 Task: Open Card Supplier Management Review in Board IT Security Best Practices to Workspace Cloud Storage Services and add a team member Softage.4@softage.net, a label Purple, a checklist Academic Advising, an attachment from your onedrive, a color Purple and finally, add a card description 'Create and send out employee engagement survey on performance evaluation' and a comment 'This task presents an opportunity to demonstrate our problem-solving skills, finding creative solutions to complex challenges.'. Add a start date 'Jan 04, 1900' with a due date 'Jan 11, 1900'
Action: Mouse moved to (63, 262)
Screenshot: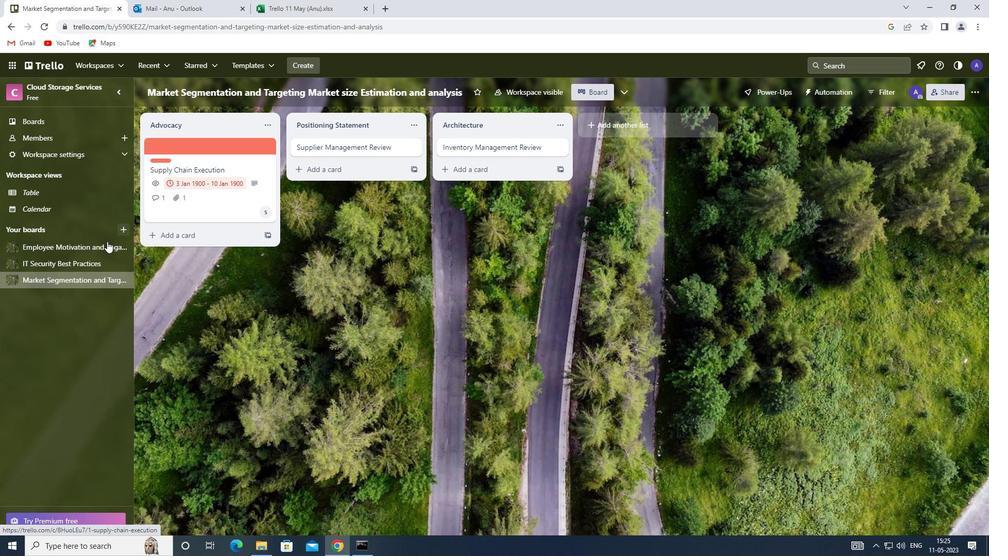 
Action: Mouse pressed left at (63, 262)
Screenshot: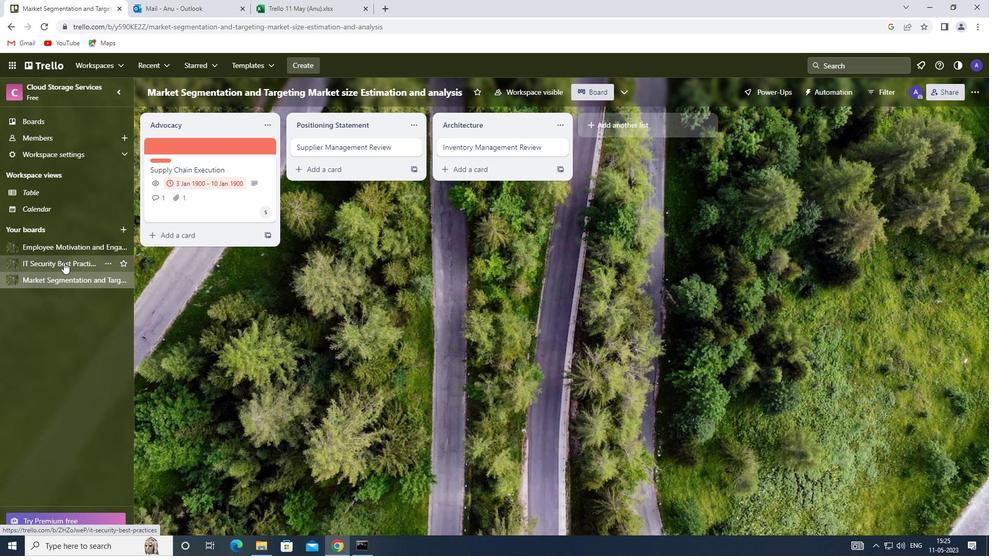 
Action: Mouse moved to (318, 148)
Screenshot: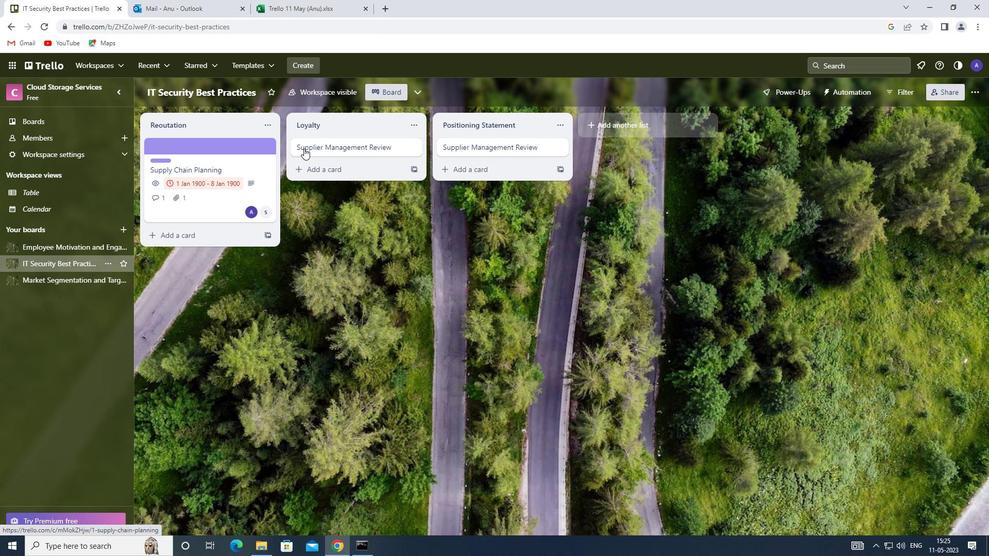 
Action: Mouse pressed left at (318, 148)
Screenshot: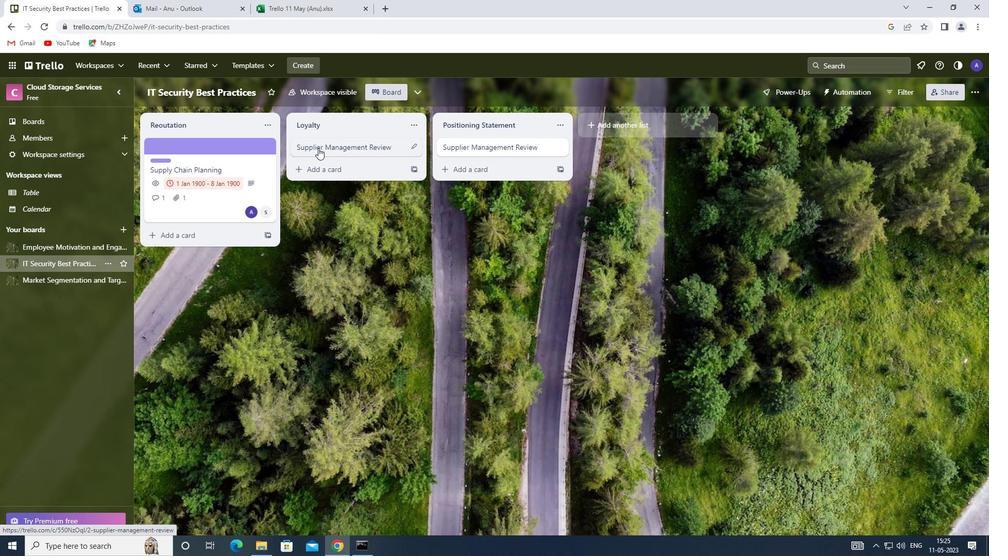 
Action: Mouse moved to (633, 181)
Screenshot: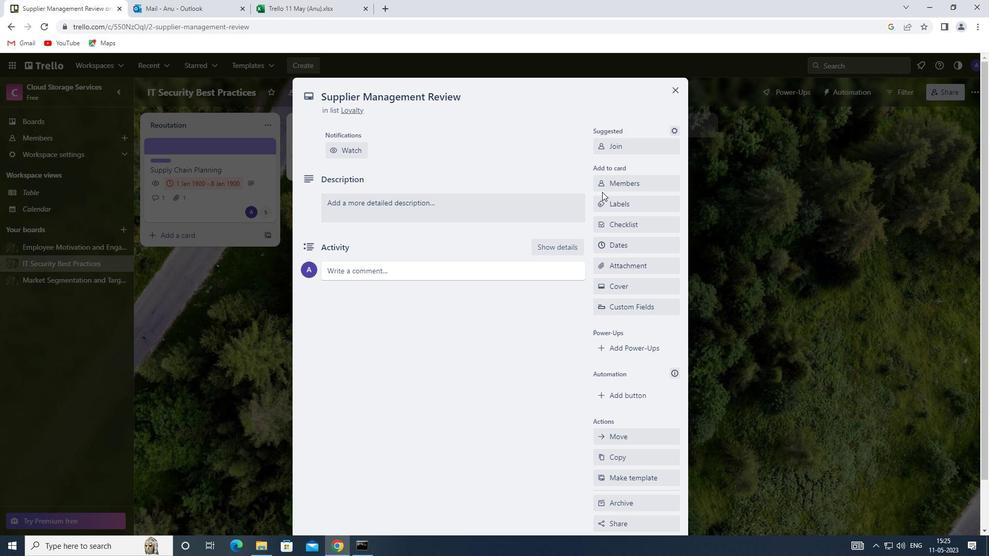 
Action: Mouse pressed left at (633, 181)
Screenshot: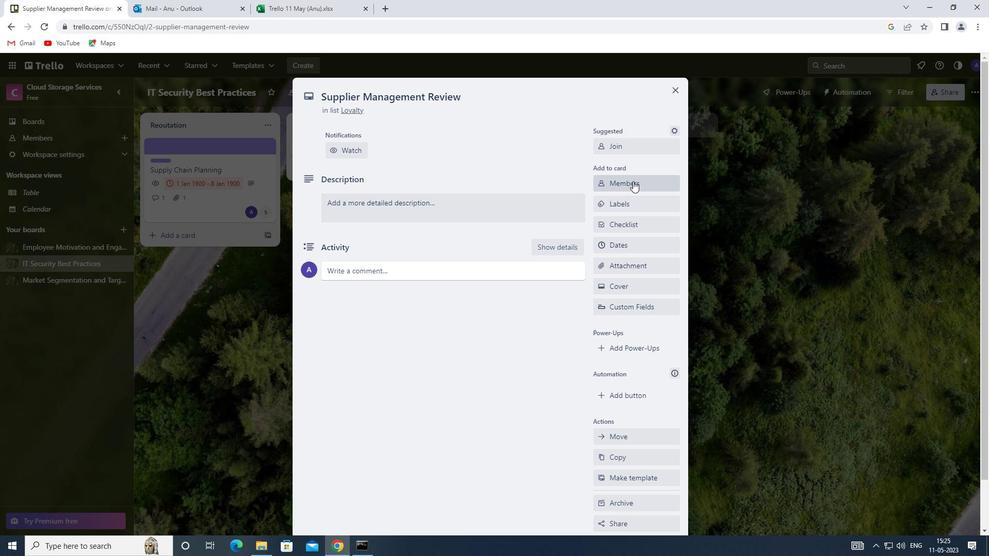 
Action: Mouse moved to (634, 231)
Screenshot: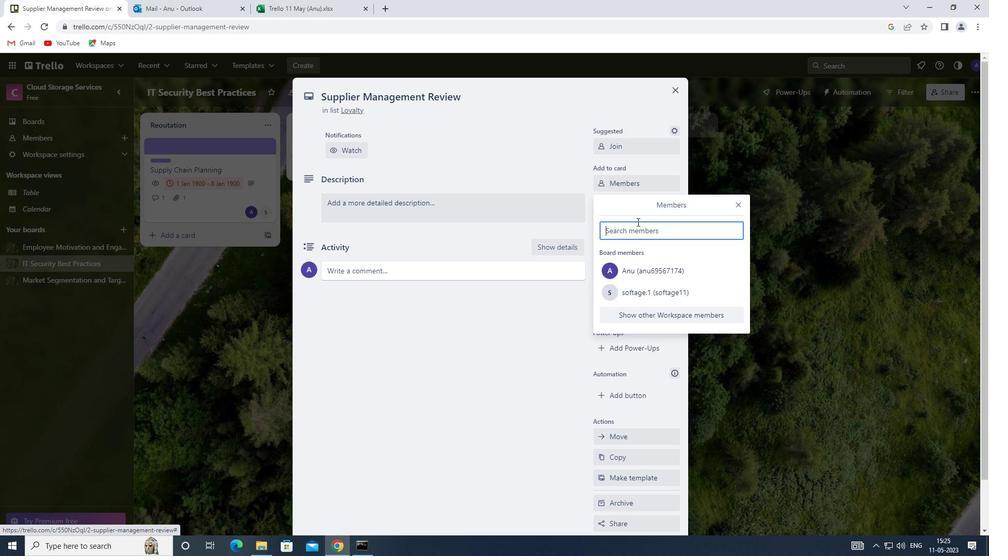 
Action: Mouse pressed left at (634, 231)
Screenshot: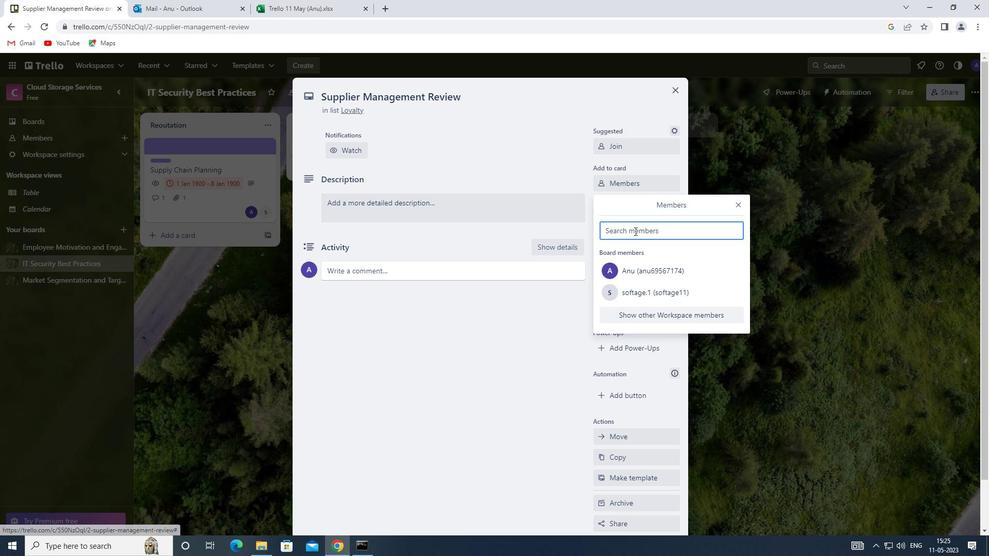 
Action: Key pressed <Key.shift>SOFTAGR<Key.backspace>E.4<Key.shift>@SOFTAGE.NET
Screenshot: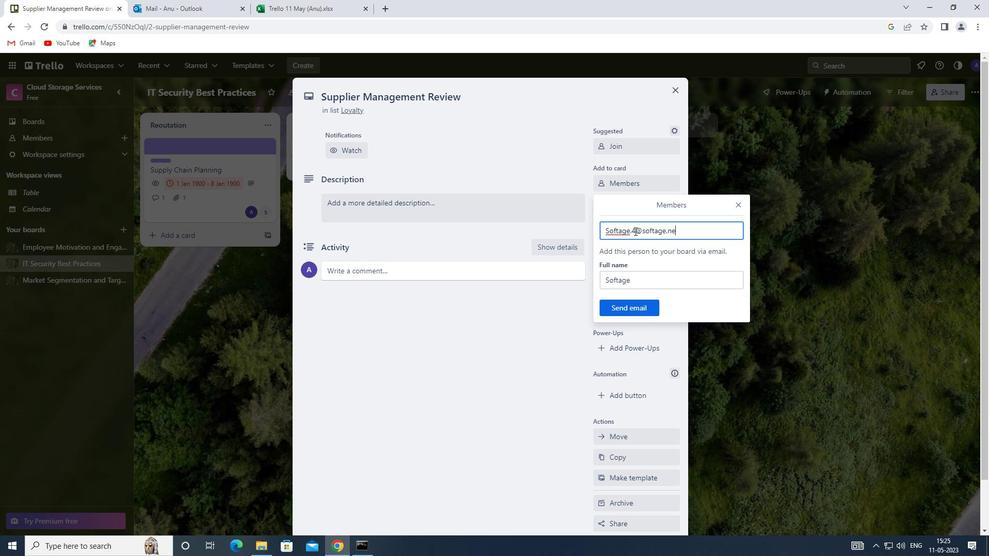 
Action: Mouse moved to (629, 311)
Screenshot: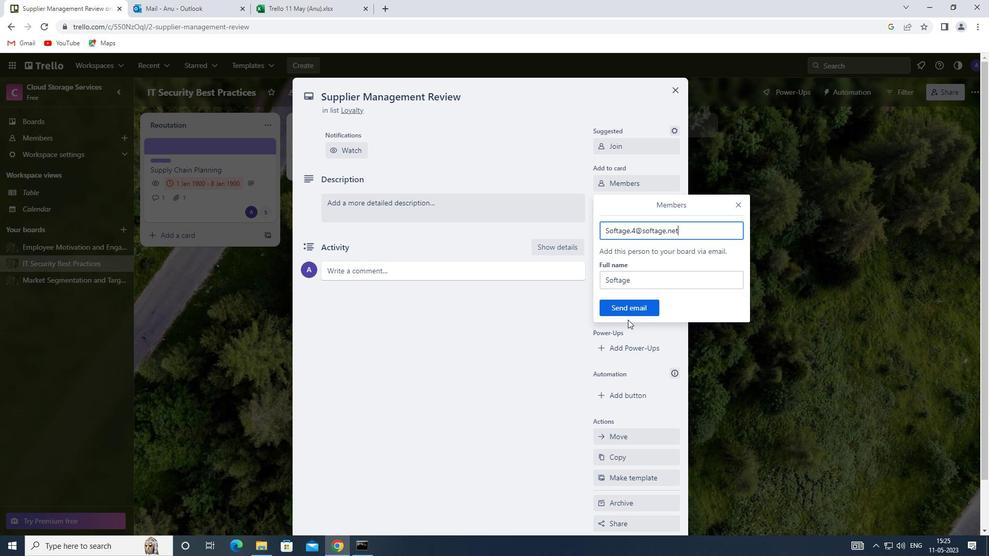 
Action: Mouse pressed left at (629, 311)
Screenshot: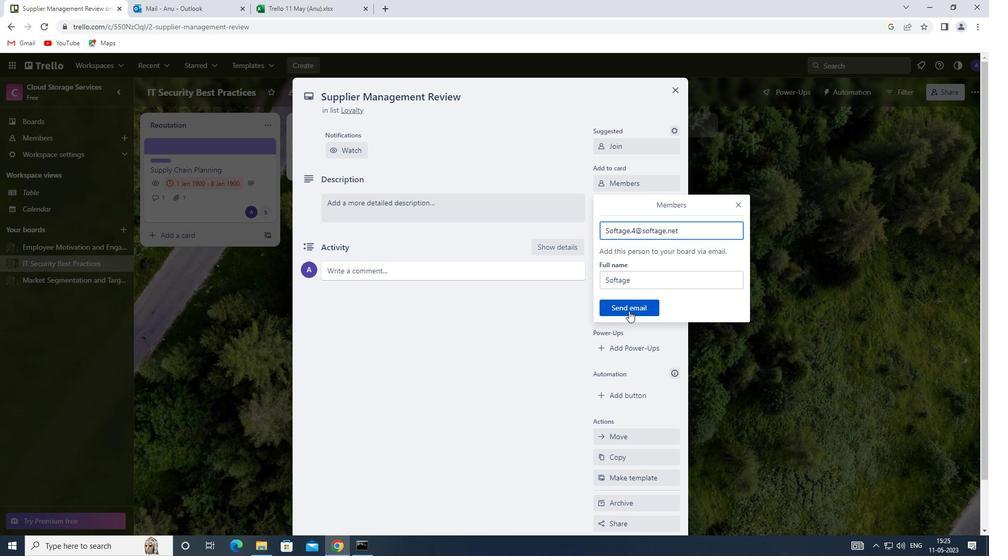 
Action: Mouse moved to (625, 202)
Screenshot: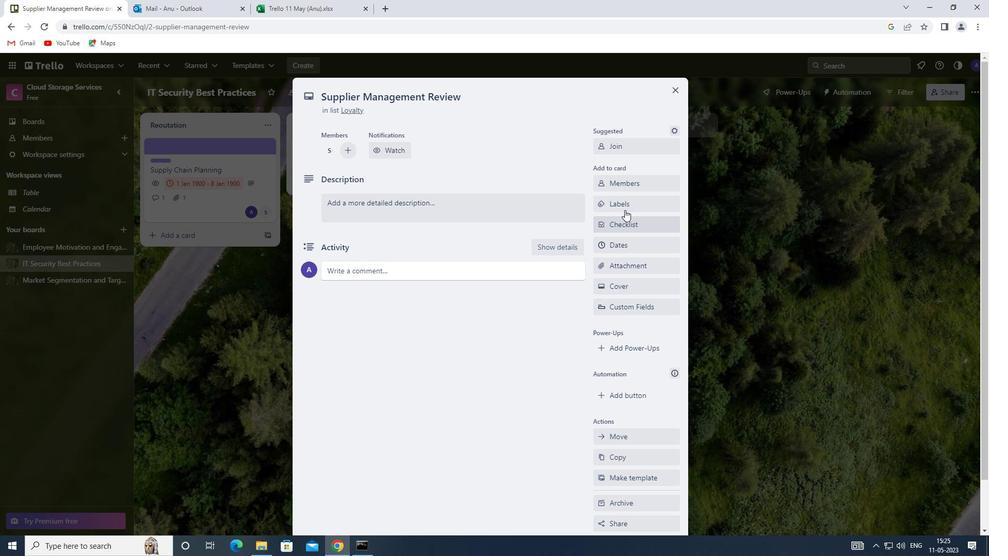 
Action: Mouse pressed left at (625, 202)
Screenshot: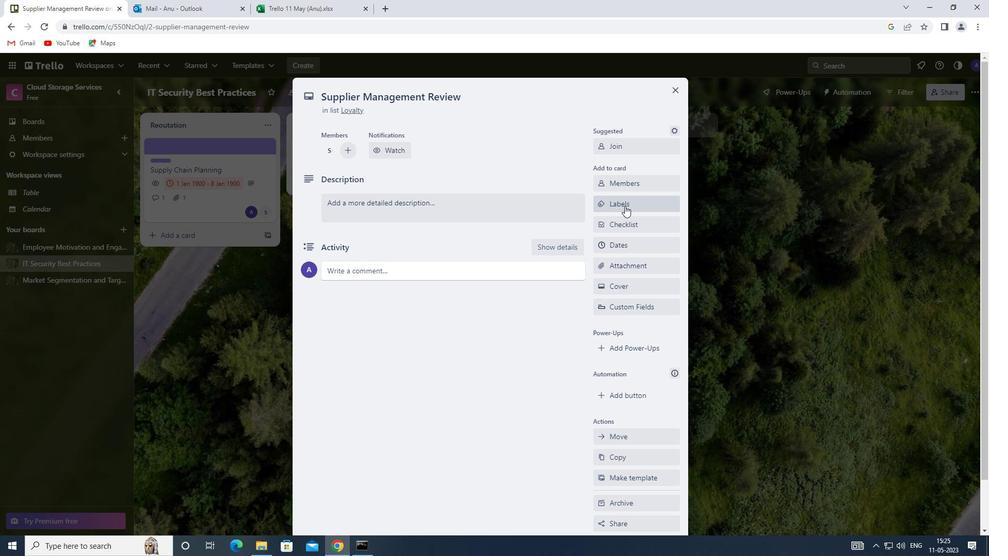 
Action: Mouse moved to (607, 363)
Screenshot: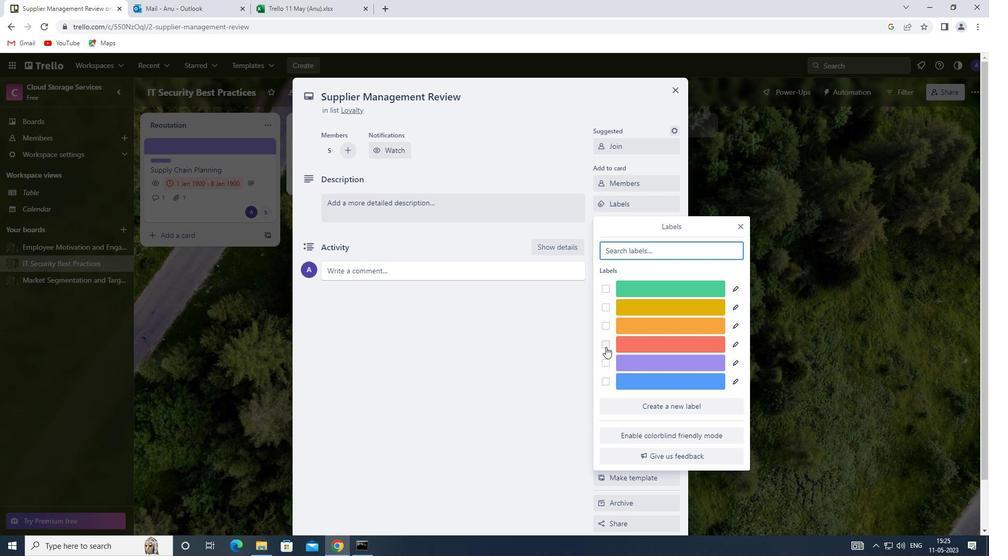 
Action: Mouse pressed left at (607, 363)
Screenshot: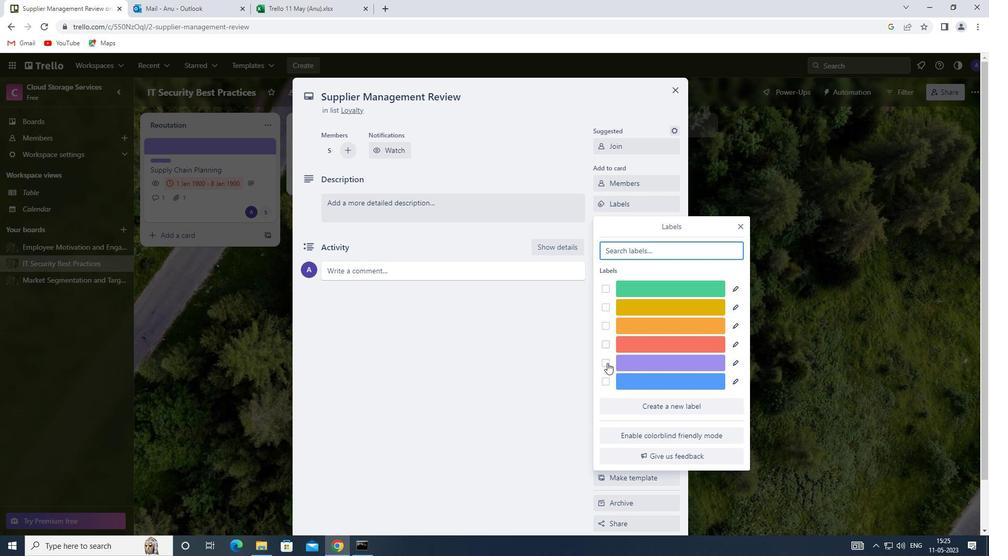 
Action: Mouse moved to (738, 224)
Screenshot: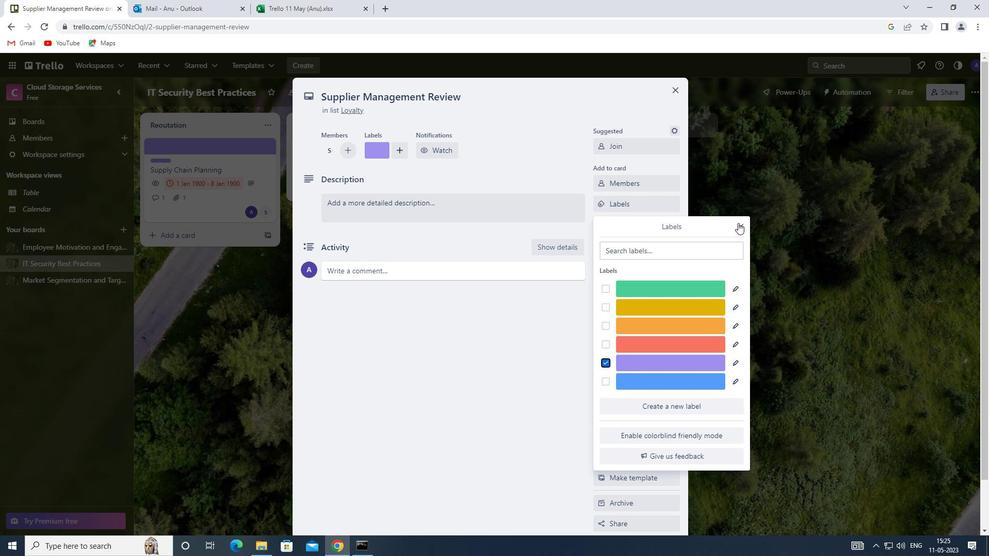 
Action: Mouse pressed left at (738, 224)
Screenshot: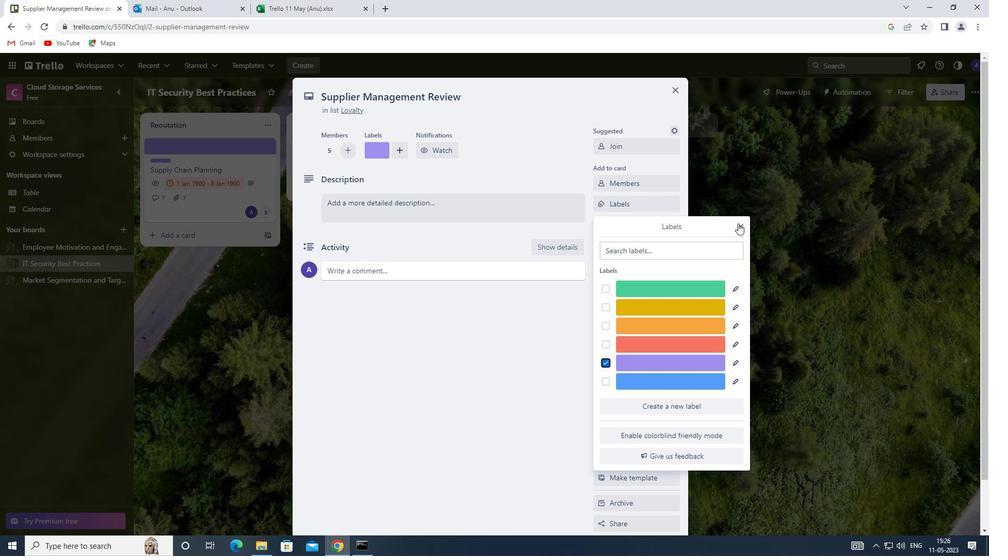 
Action: Mouse moved to (635, 223)
Screenshot: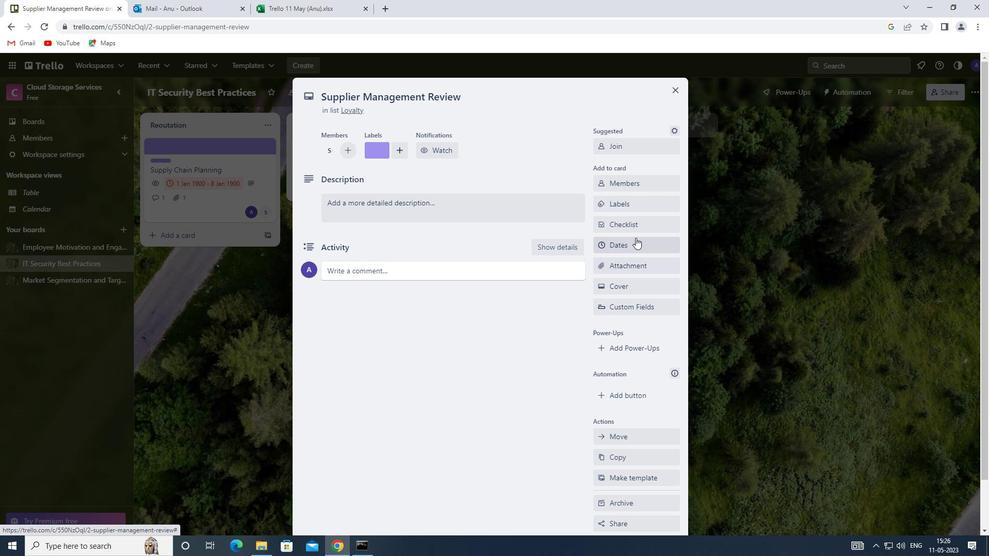 
Action: Mouse pressed left at (635, 223)
Screenshot: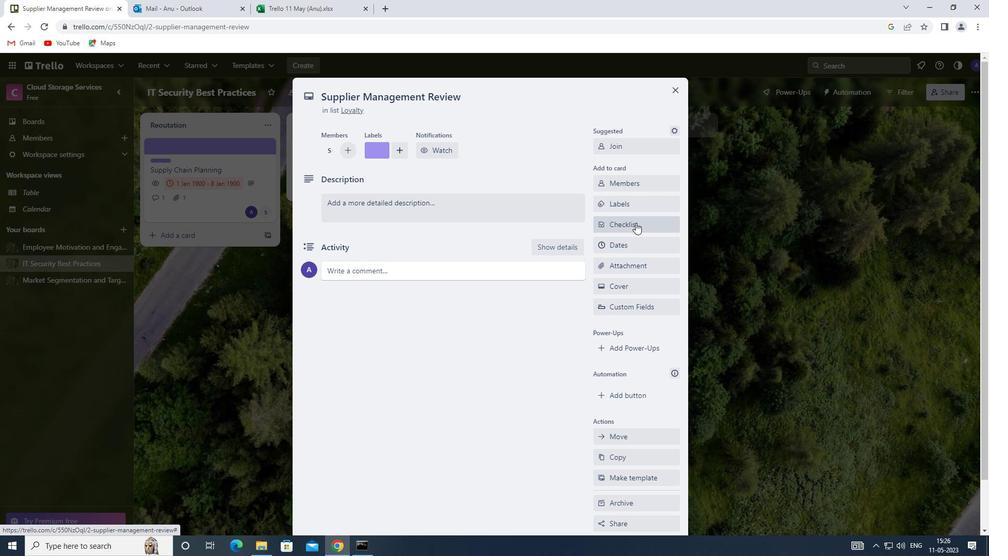 
Action: Mouse moved to (645, 282)
Screenshot: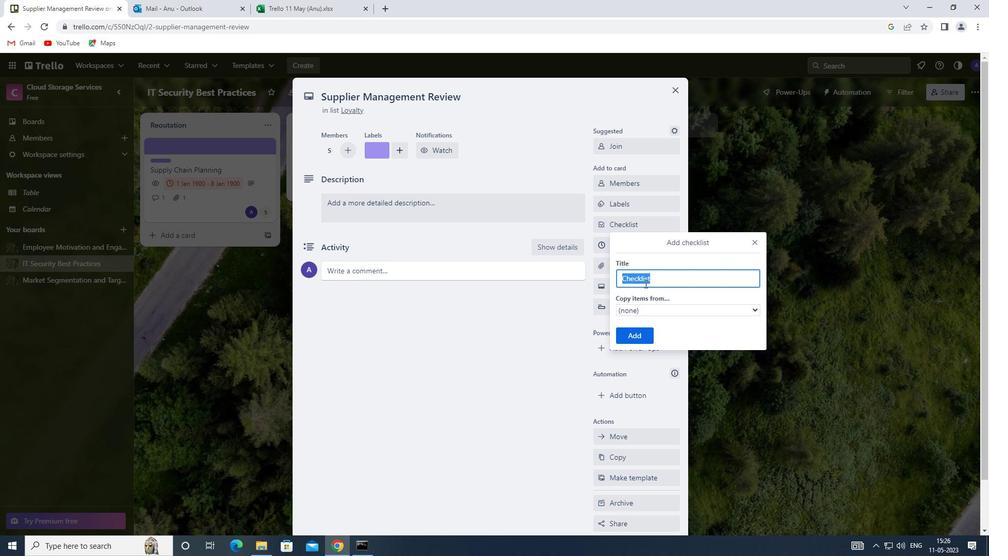 
Action: Key pressed <Key.shift>ACADEMIC<Key.space><Key.shift>ADVISING
Screenshot: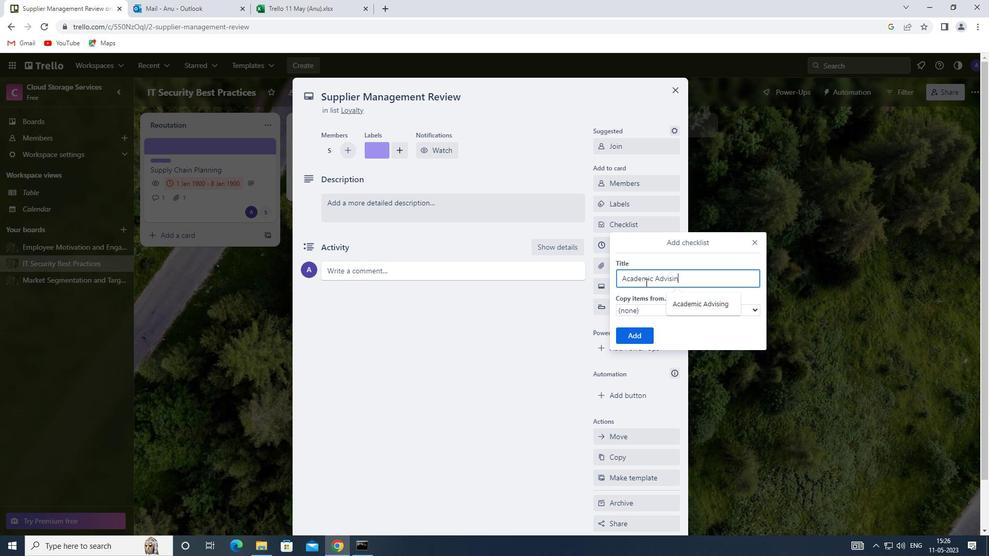 
Action: Mouse moved to (636, 334)
Screenshot: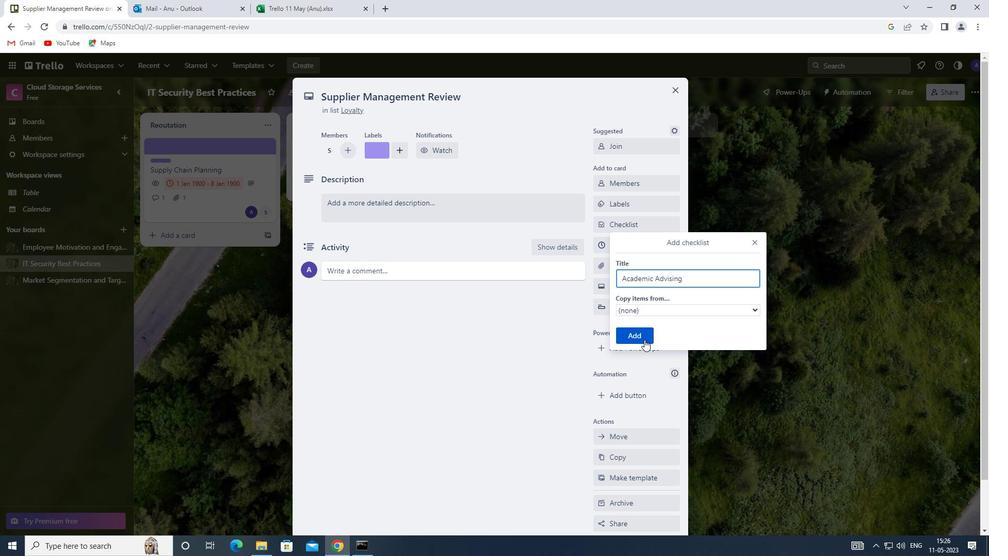 
Action: Mouse pressed left at (636, 334)
Screenshot: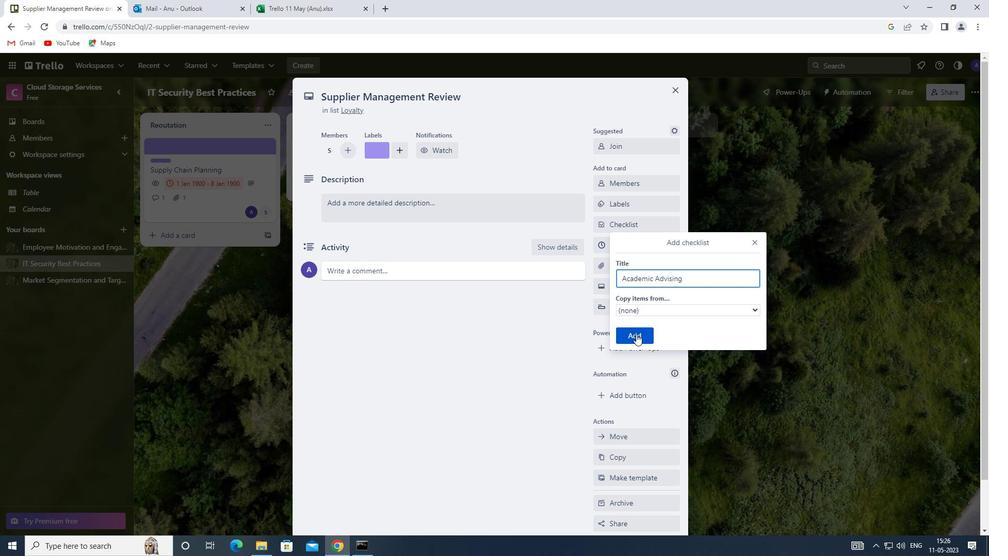 
Action: Mouse moved to (632, 270)
Screenshot: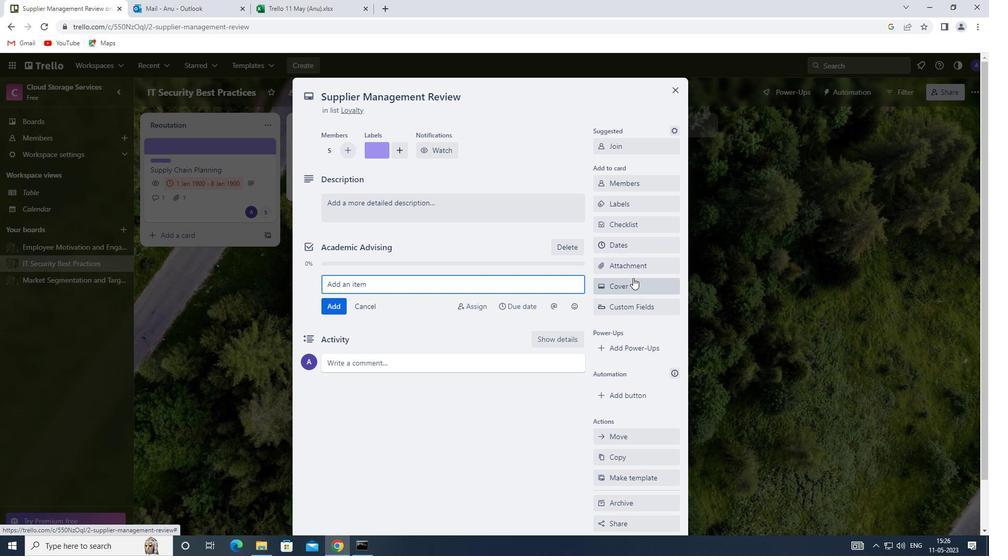 
Action: Mouse pressed left at (632, 270)
Screenshot: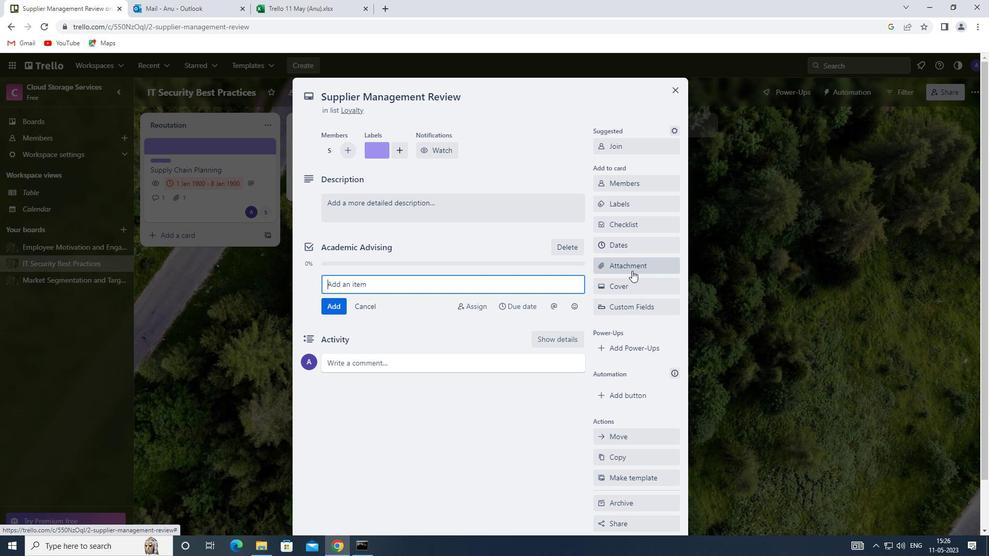 
Action: Mouse moved to (620, 392)
Screenshot: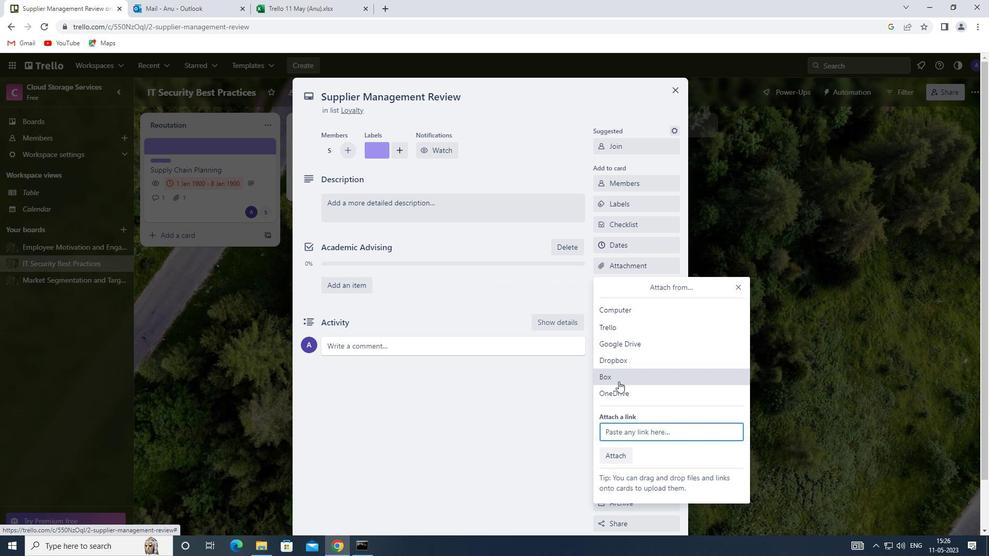 
Action: Mouse pressed left at (620, 392)
Screenshot: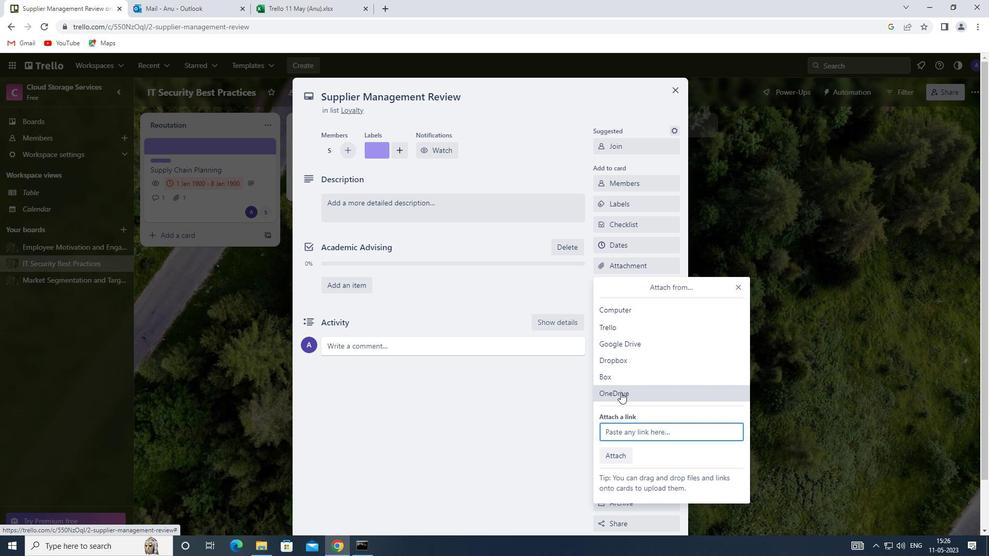 
Action: Mouse moved to (505, 223)
Screenshot: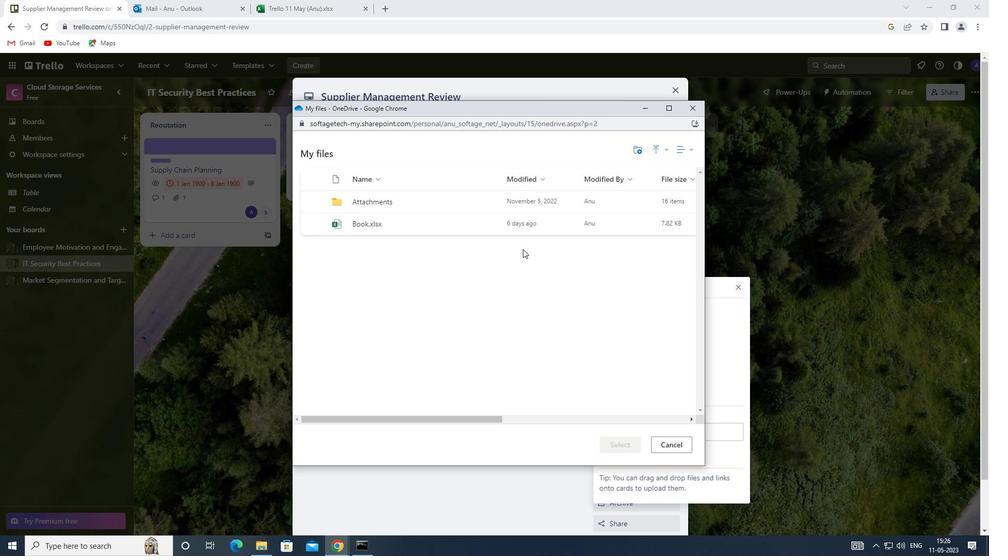 
Action: Mouse pressed left at (505, 223)
Screenshot: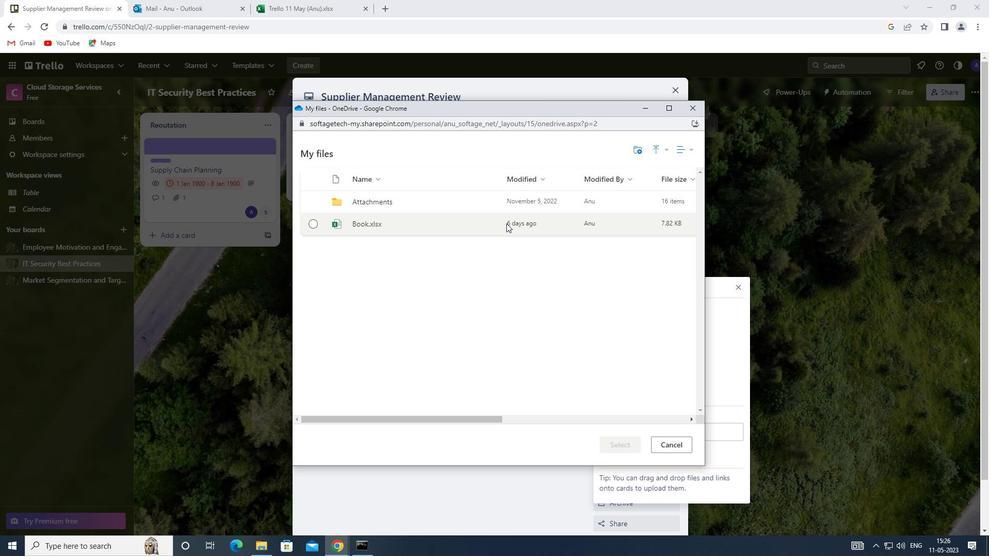 
Action: Mouse moved to (619, 448)
Screenshot: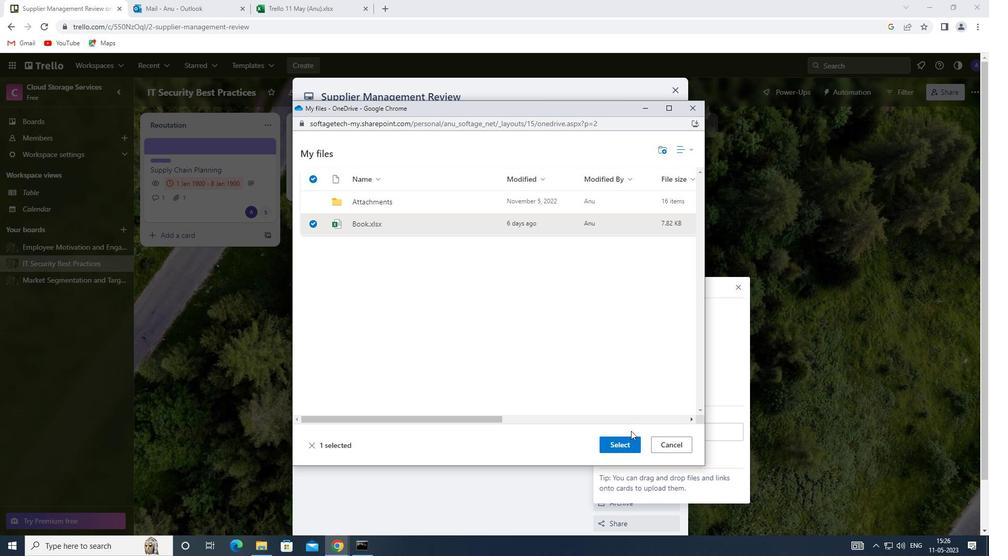 
Action: Mouse pressed left at (619, 448)
Screenshot: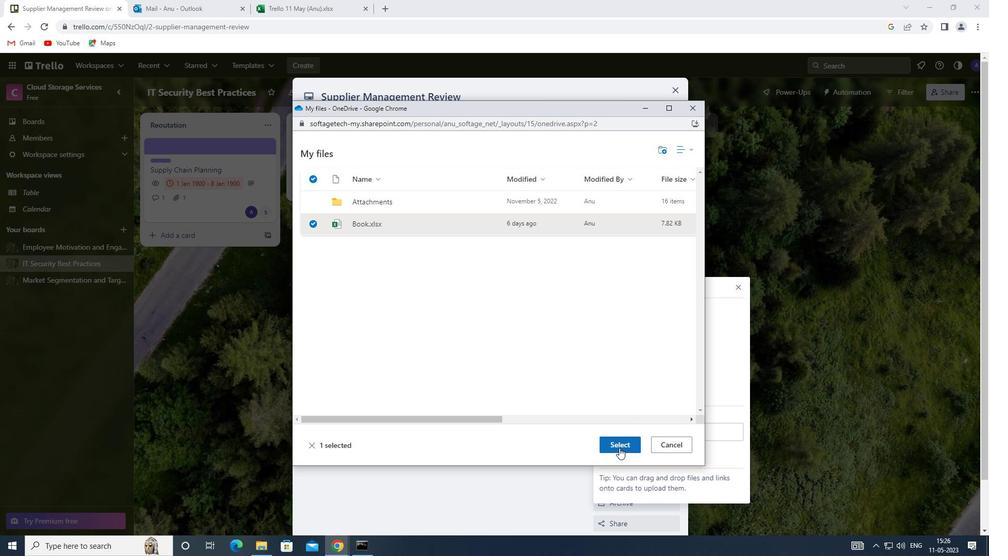 
Action: Mouse moved to (613, 289)
Screenshot: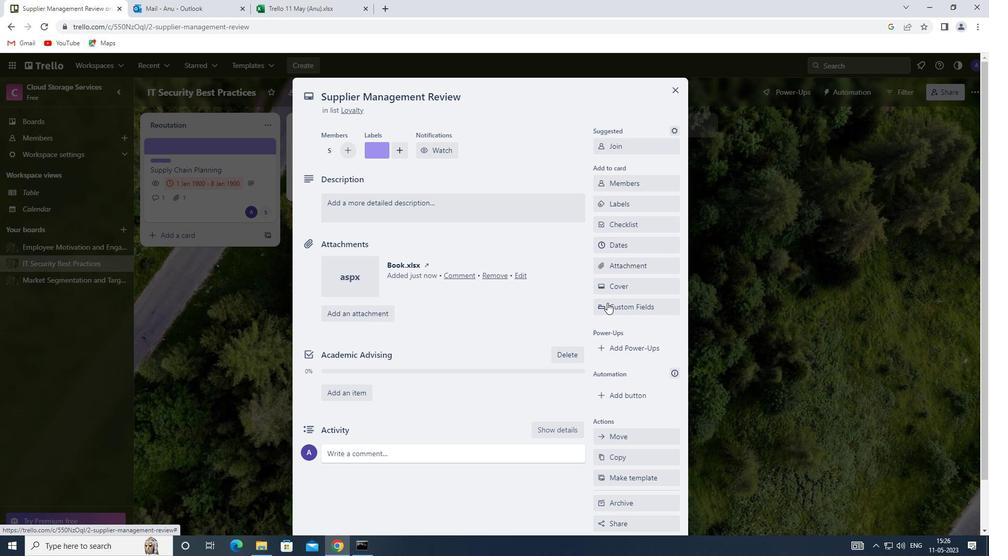 
Action: Mouse pressed left at (613, 289)
Screenshot: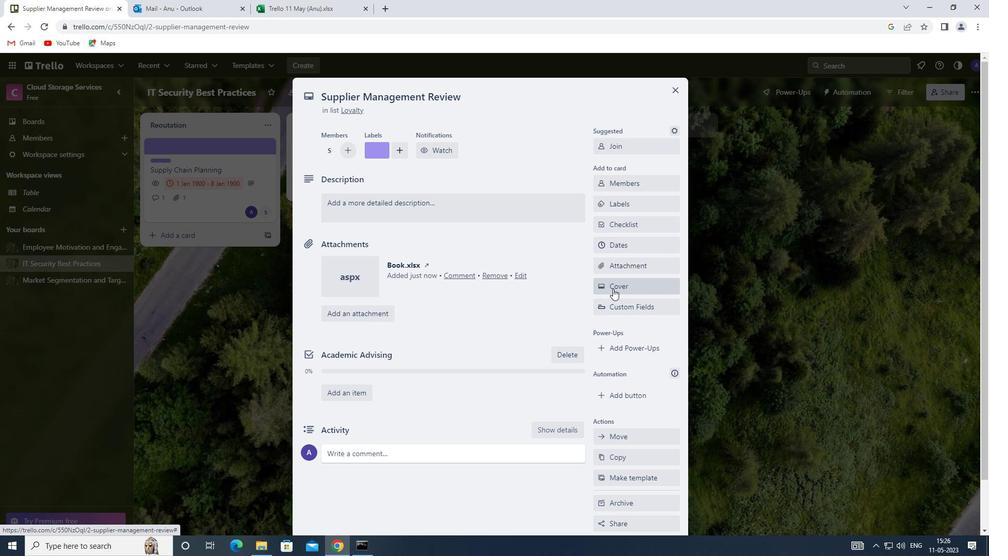 
Action: Mouse moved to (727, 326)
Screenshot: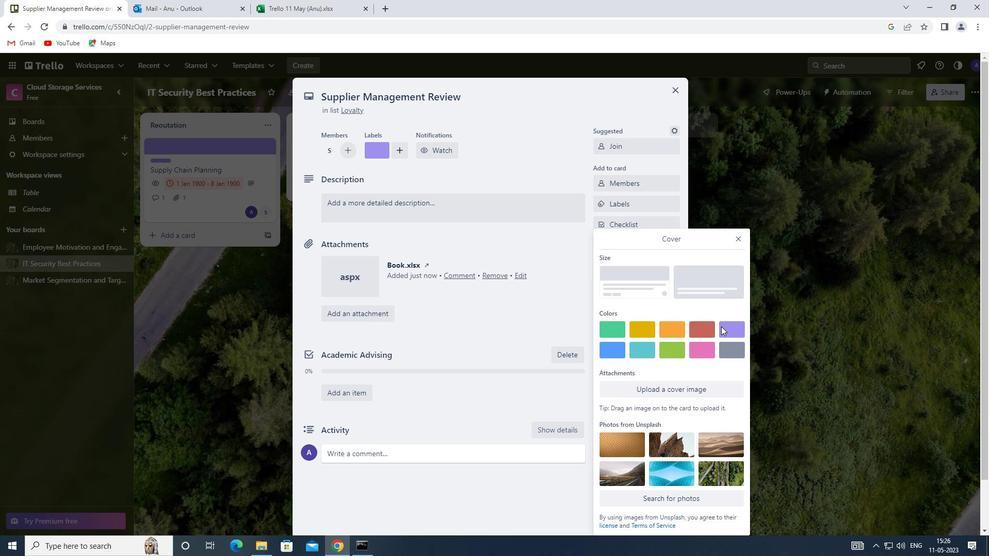 
Action: Mouse pressed left at (727, 326)
Screenshot: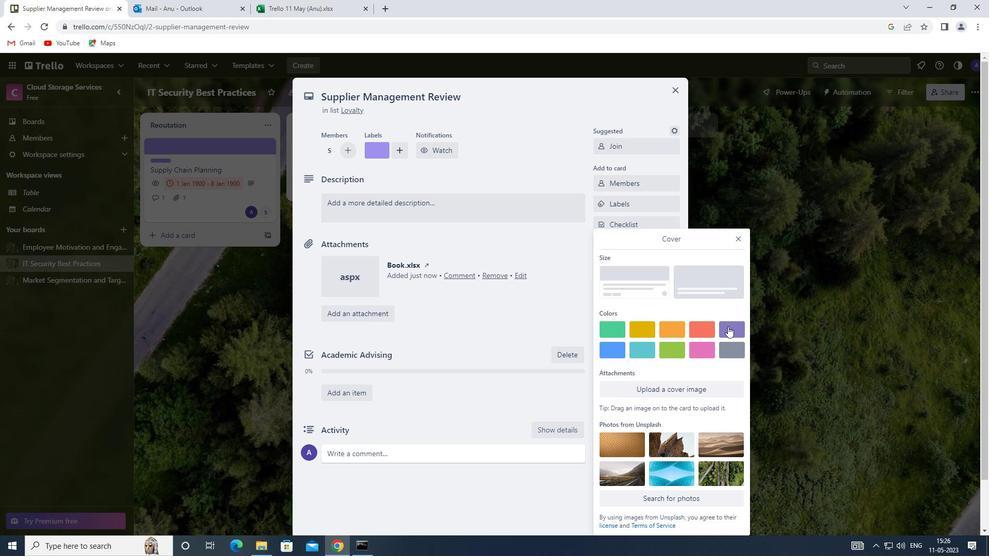 
Action: Mouse moved to (737, 219)
Screenshot: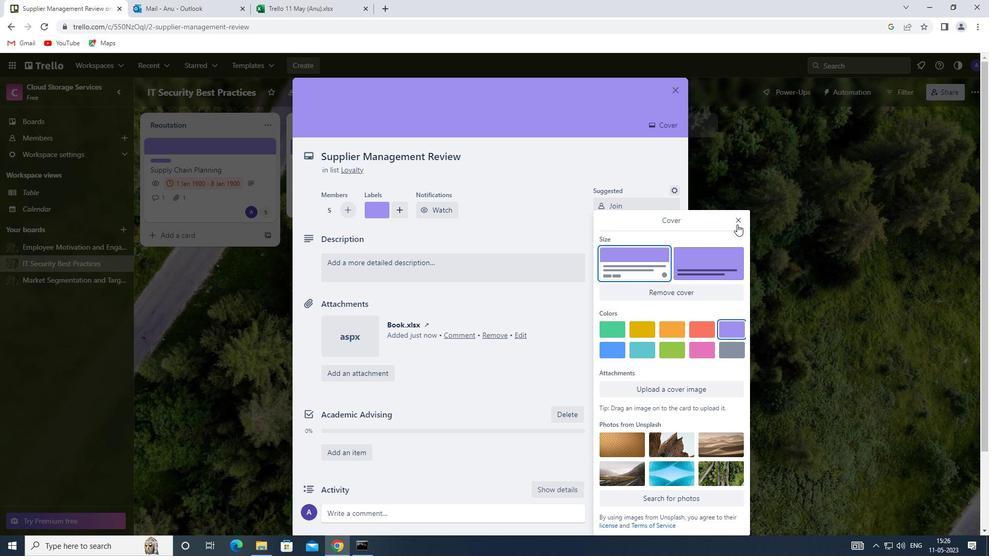 
Action: Mouse pressed left at (737, 219)
Screenshot: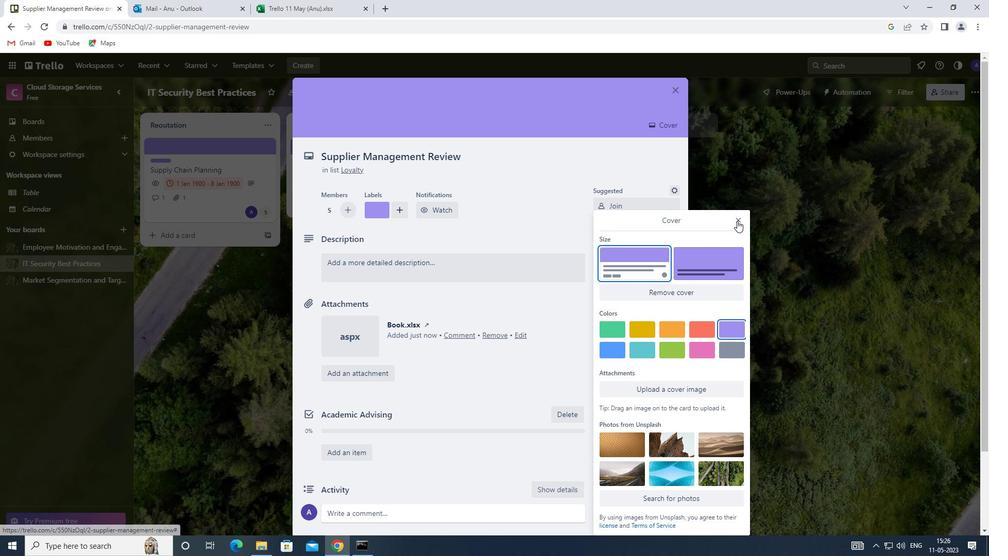 
Action: Mouse moved to (374, 269)
Screenshot: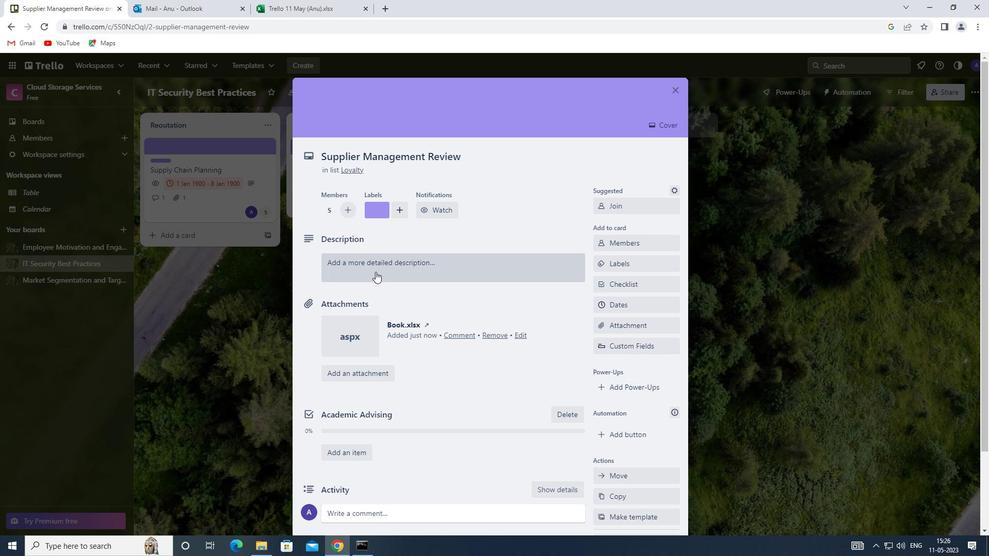 
Action: Mouse pressed left at (374, 269)
Screenshot: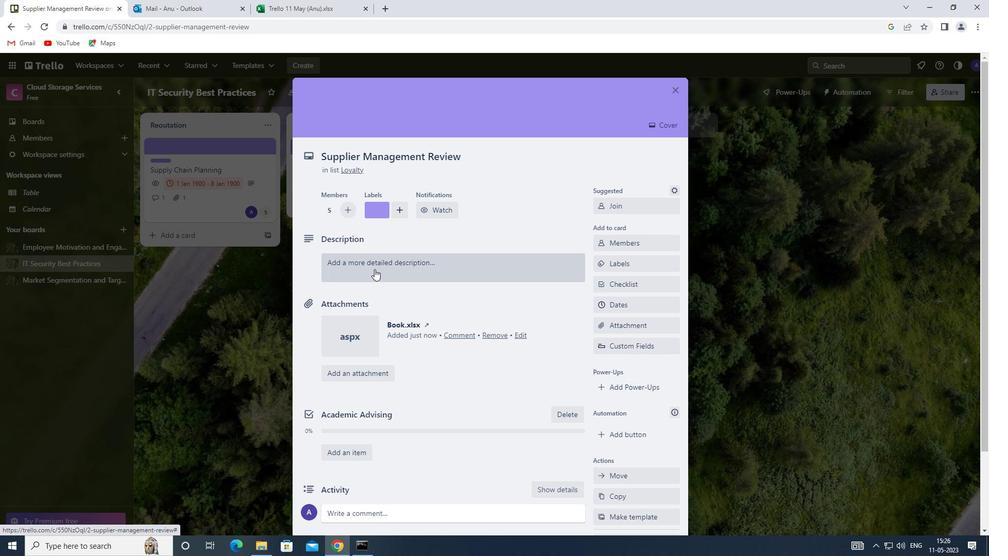 
Action: Mouse moved to (343, 300)
Screenshot: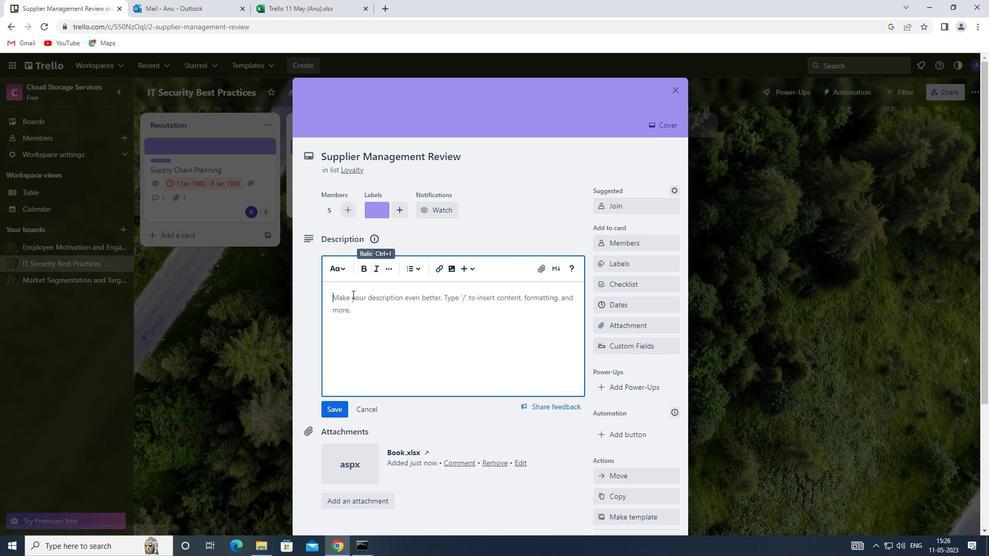 
Action: Mouse pressed left at (343, 300)
Screenshot: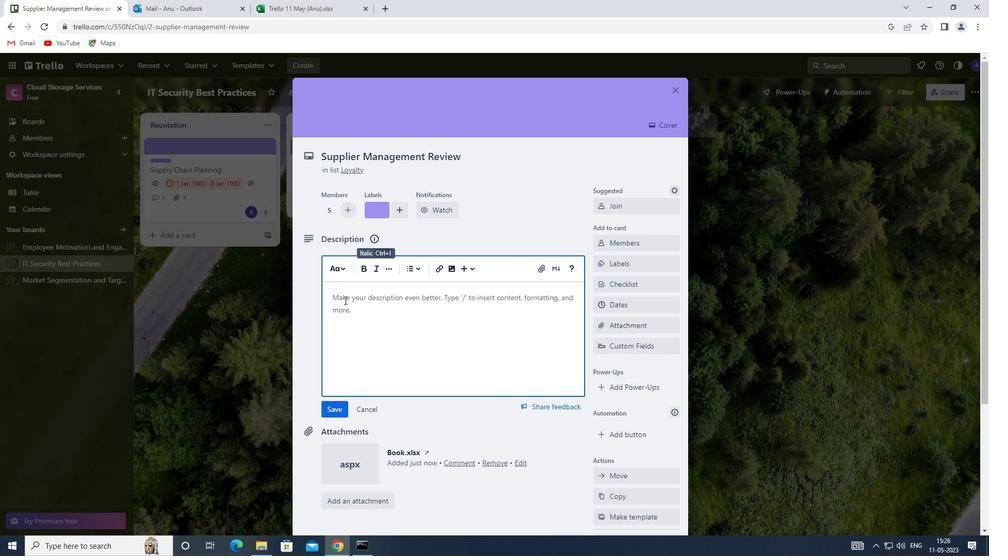 
Action: Key pressed <Key.shift>CREATE<Key.space>AND<Key.space>SEND<Key.space>OUT<Key.space>EMPLOYEE<Key.space>ENGAGEMENT<Key.space>SURVEY<Key.space>ON<Key.space>PERFORMANCE<Key.space>EVALUATION
Screenshot: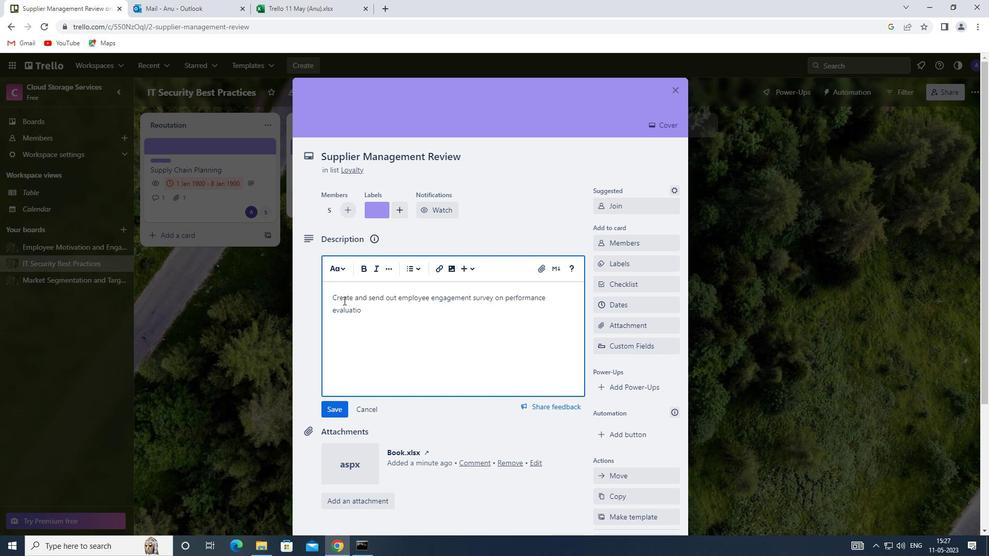 
Action: Mouse moved to (334, 412)
Screenshot: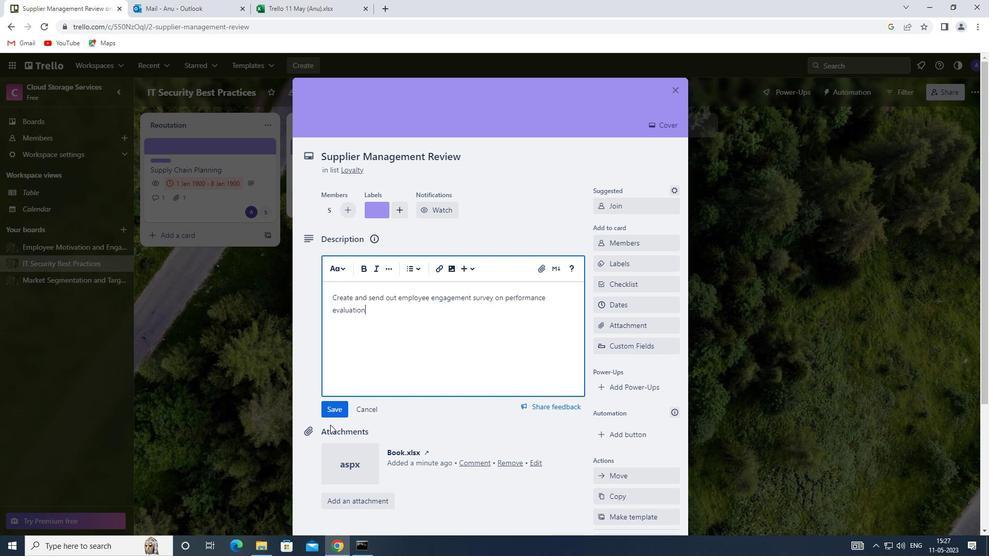 
Action: Mouse pressed left at (334, 412)
Screenshot: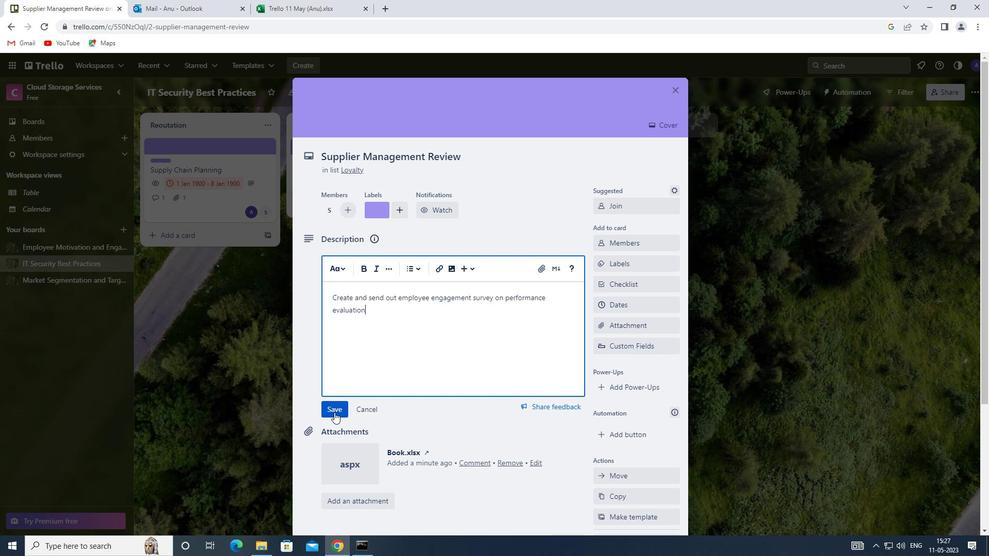 
Action: Mouse moved to (405, 385)
Screenshot: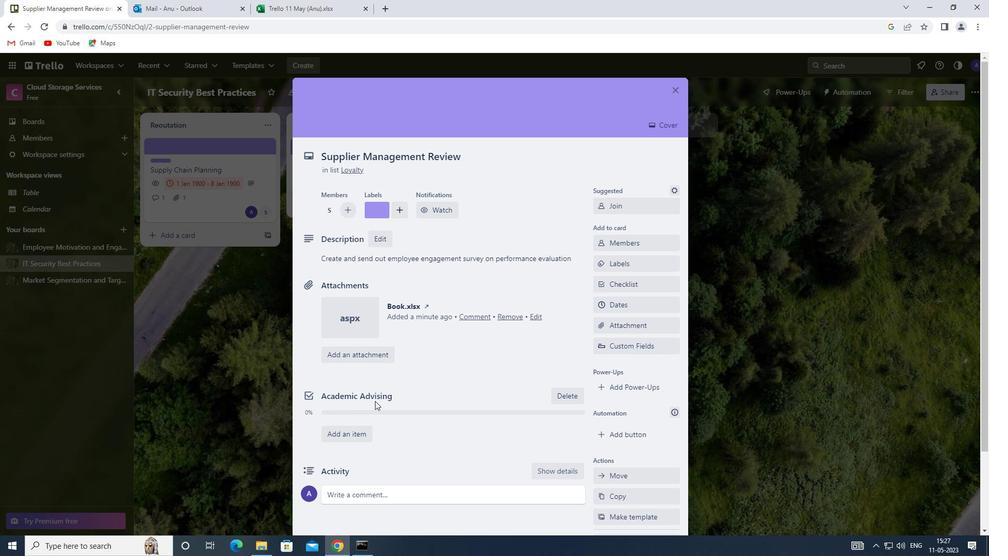 
Action: Mouse scrolled (405, 385) with delta (0, 0)
Screenshot: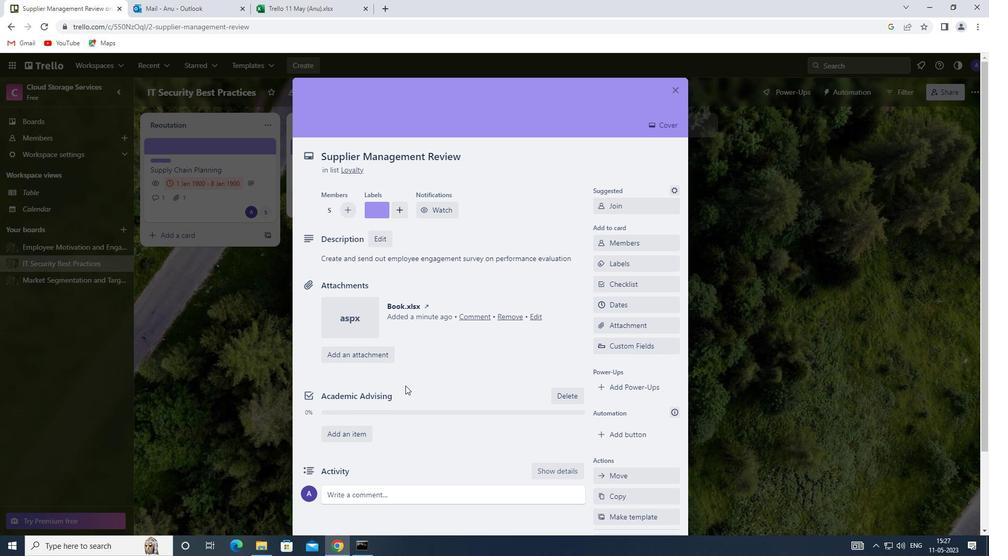 
Action: Mouse scrolled (405, 385) with delta (0, 0)
Screenshot: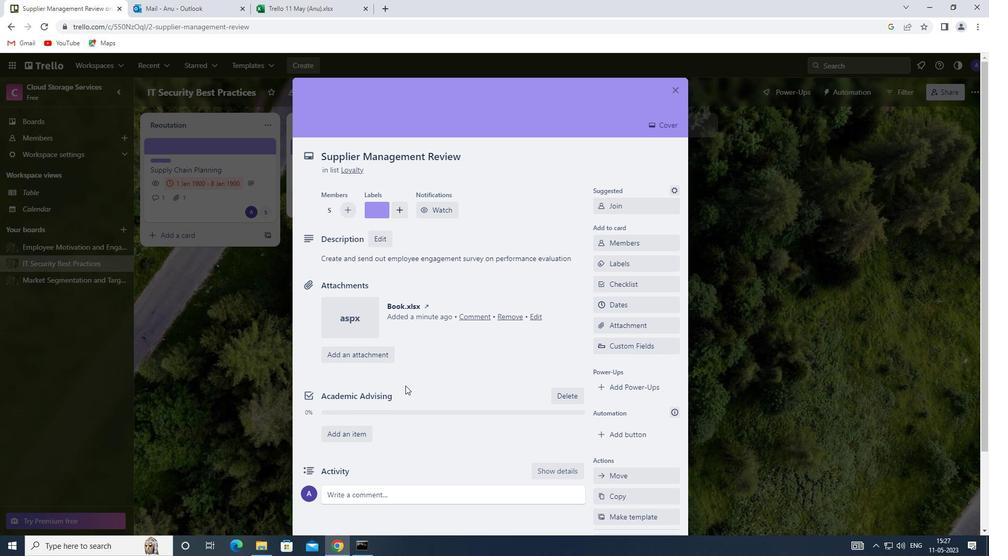 
Action: Mouse scrolled (405, 385) with delta (0, 0)
Screenshot: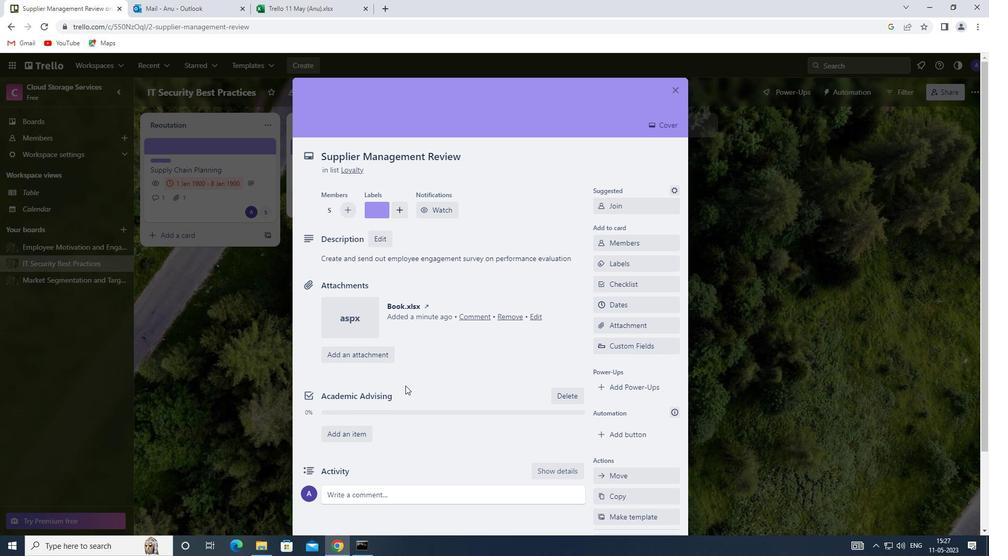 
Action: Mouse moved to (346, 398)
Screenshot: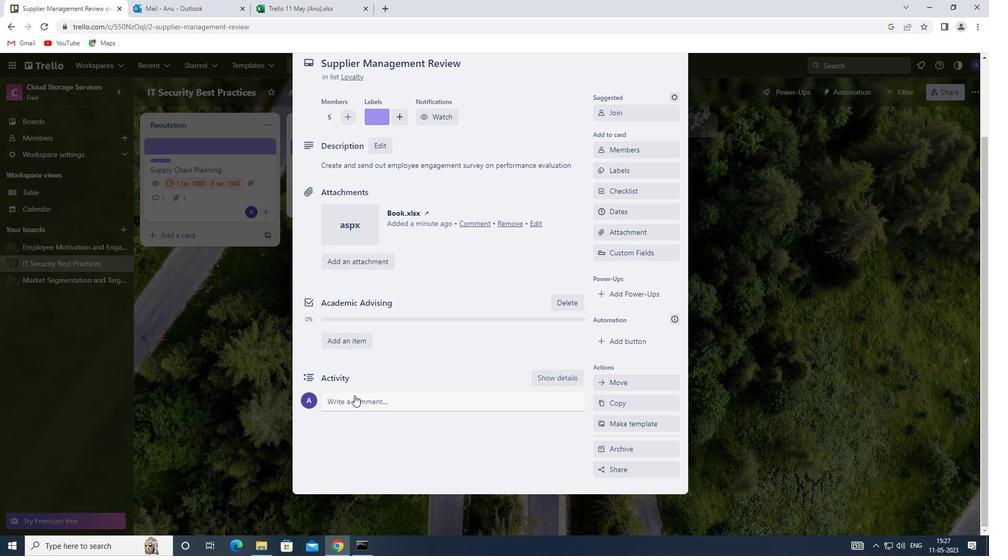 
Action: Mouse pressed left at (346, 398)
Screenshot: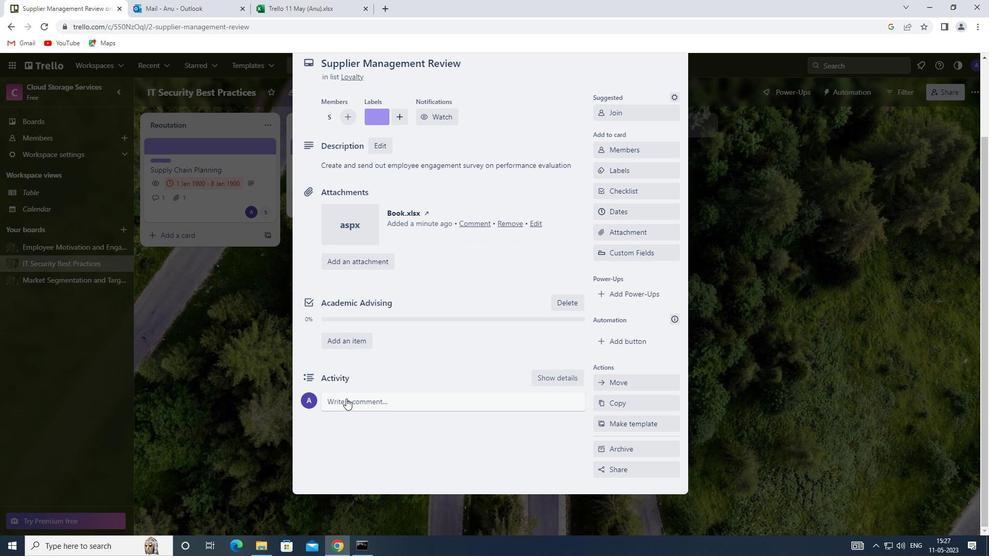 
Action: Mouse moved to (342, 430)
Screenshot: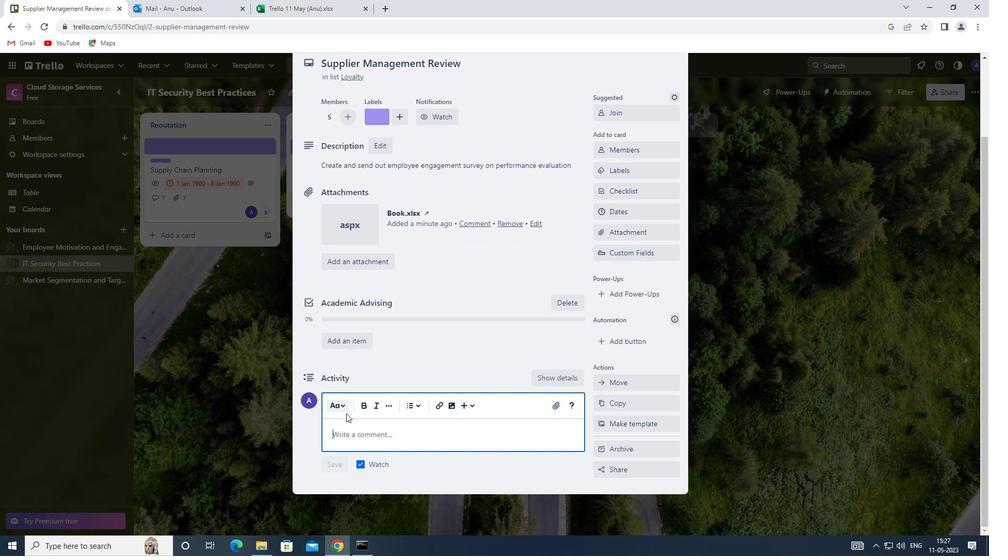 
Action: Mouse pressed left at (342, 430)
Screenshot: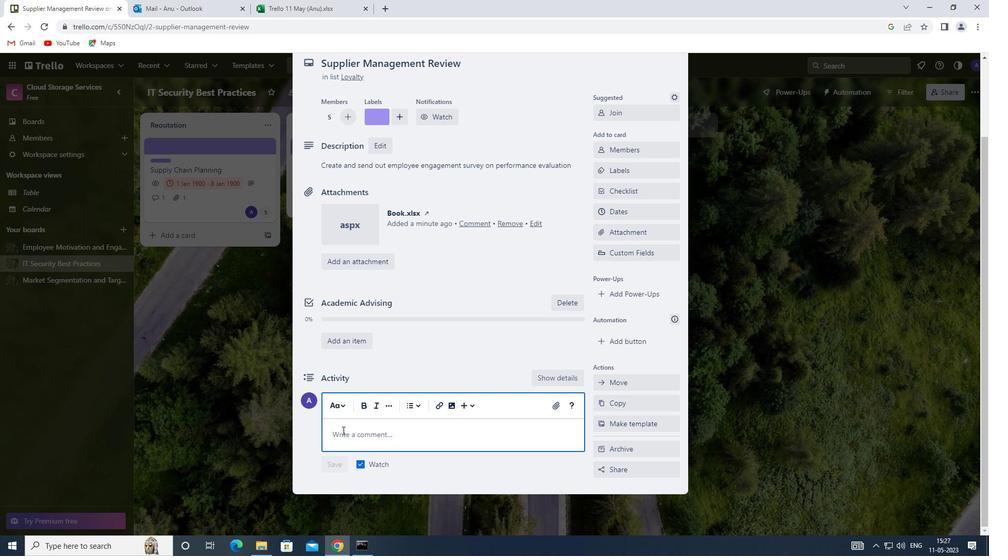 
Action: Key pressed <Key.shift>THIS<Key.space>TASK<Key.space>PRESENTS<Key.space>AN<Key.space>OPPORTUNITY<Key.space>TO<Key.space>DEMONSTRATE<Key.space>OUR<Key.space>PROBLEM-SOLVING<Key.space>SKILLS,FINDING<Key.space>CREATIVE<Key.space>SOLUTIONST<Key.backspace><Key.space>TO<Key.space>COMPLEX<Key.space>CHALLENGES
Screenshot: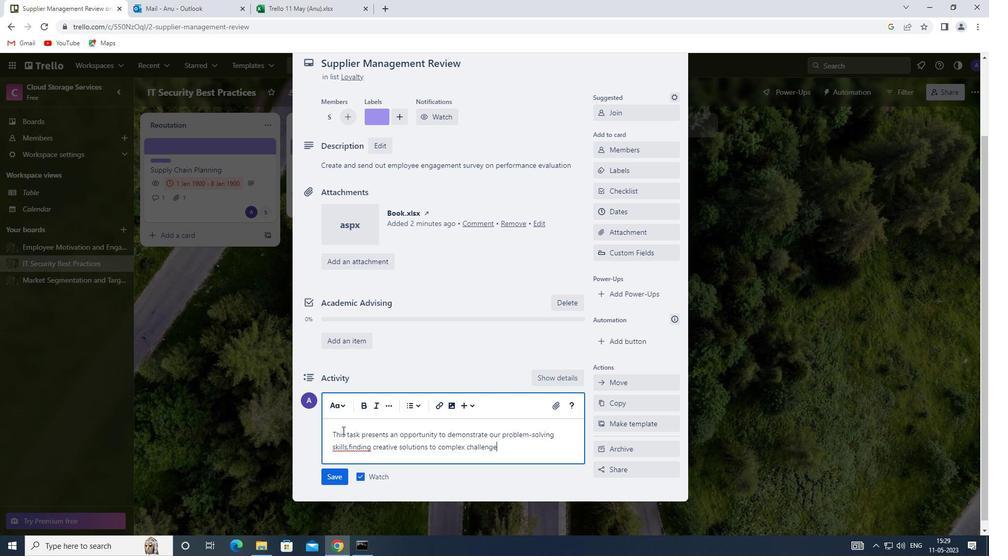 
Action: Mouse moved to (333, 477)
Screenshot: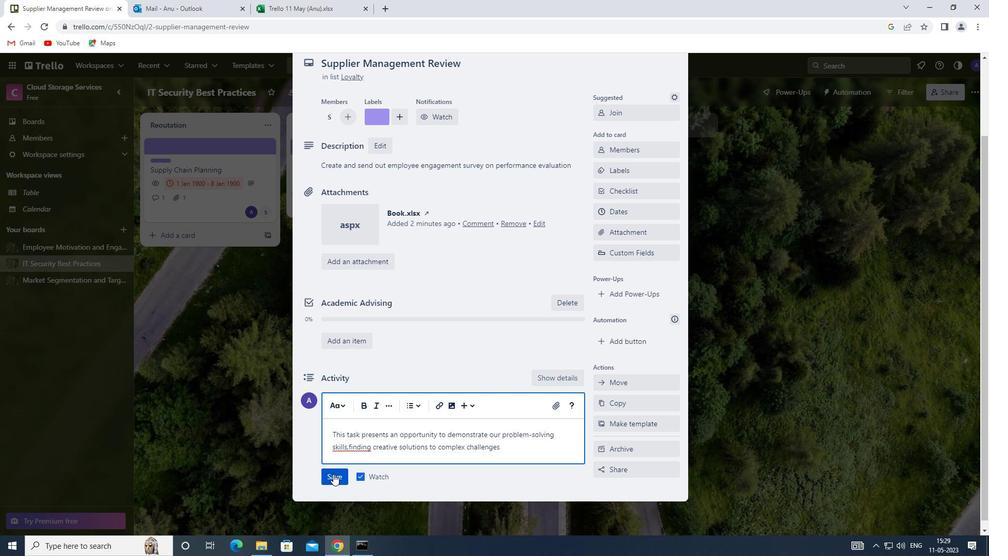 
Action: Mouse pressed left at (333, 477)
Screenshot: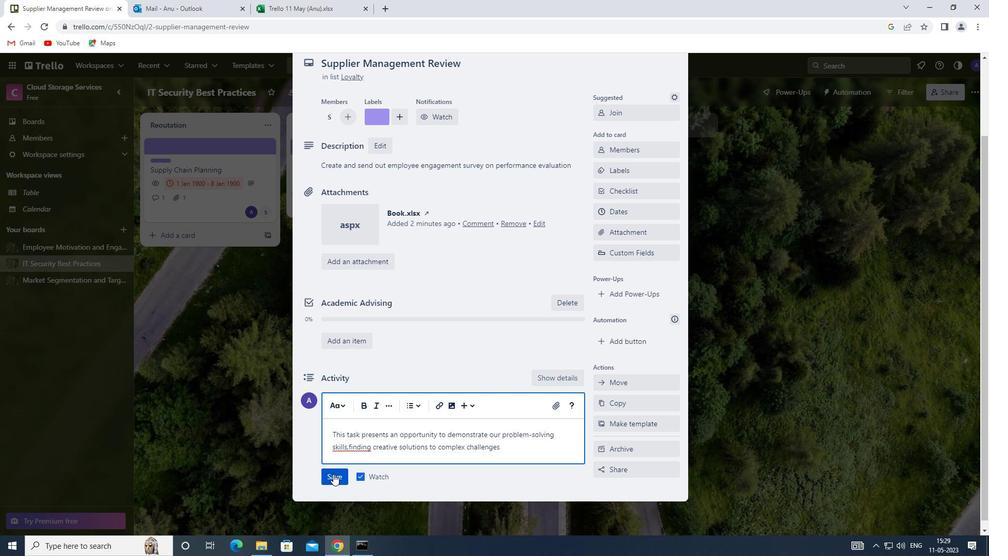 
Action: Mouse moved to (649, 209)
Screenshot: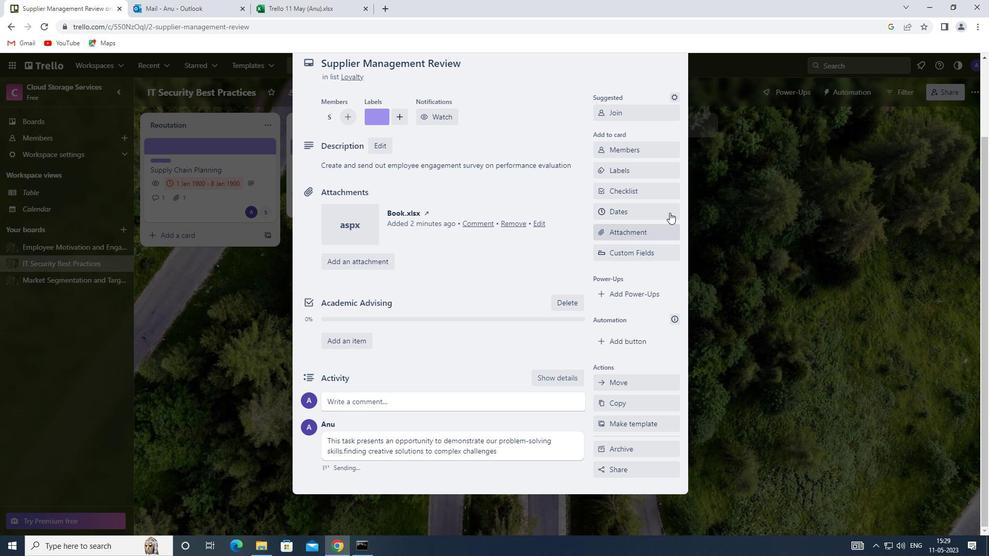 
Action: Mouse pressed left at (649, 209)
Screenshot: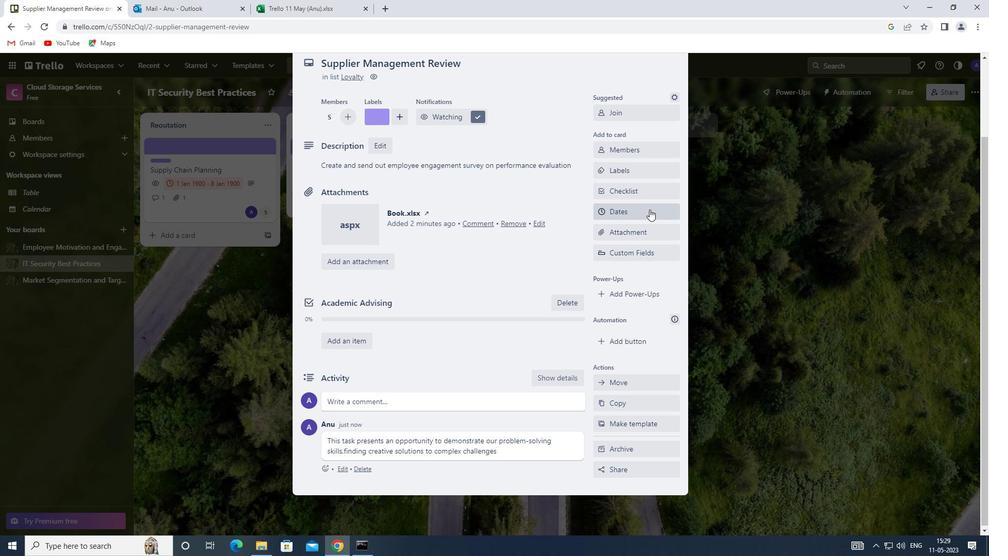 
Action: Mouse moved to (608, 278)
Screenshot: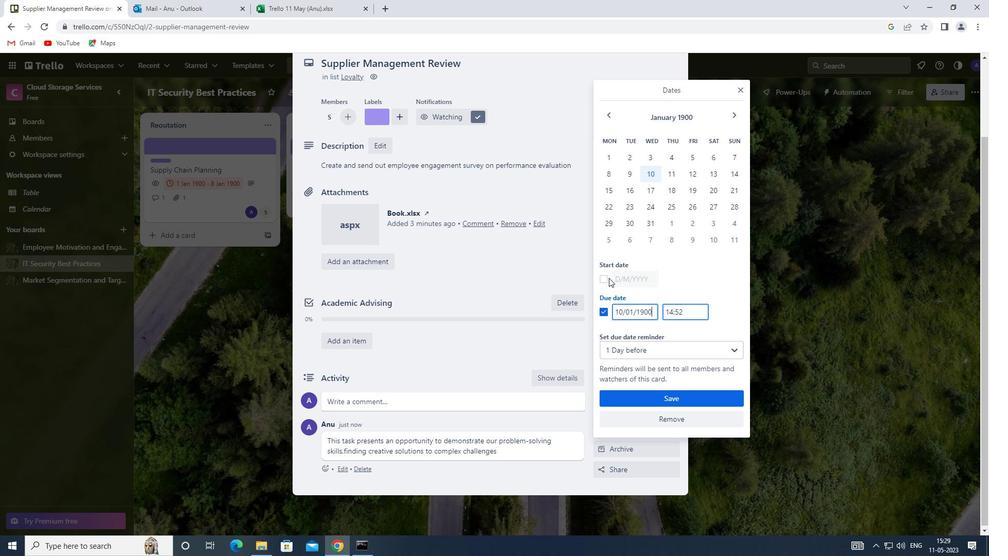 
Action: Mouse pressed left at (608, 278)
Screenshot: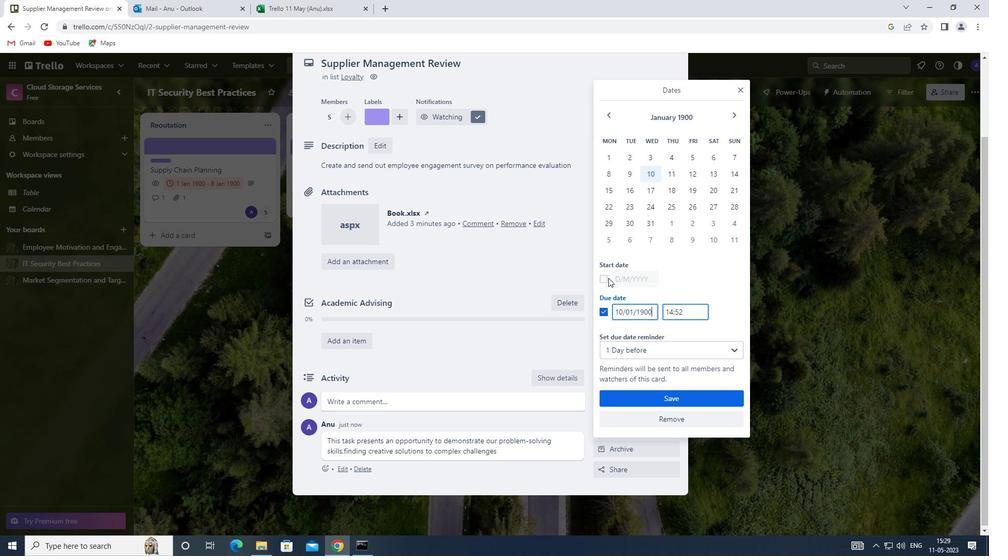 
Action: Mouse moved to (676, 154)
Screenshot: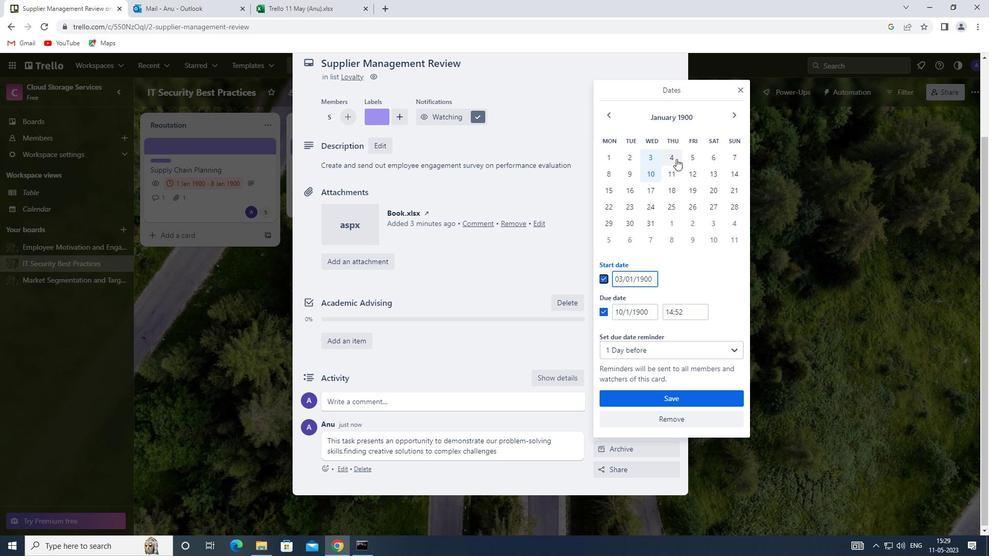 
Action: Mouse pressed left at (676, 154)
Screenshot: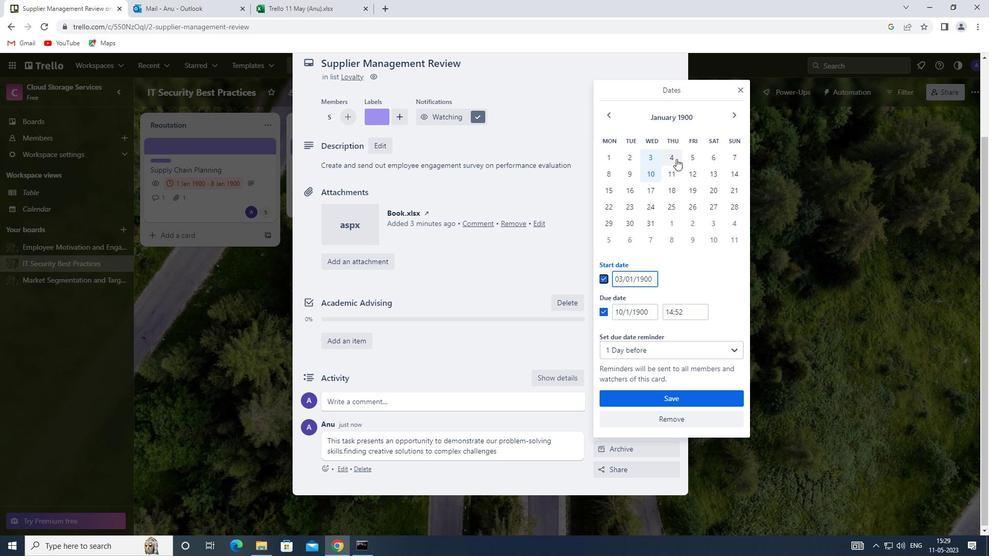 
Action: Mouse moved to (674, 176)
Screenshot: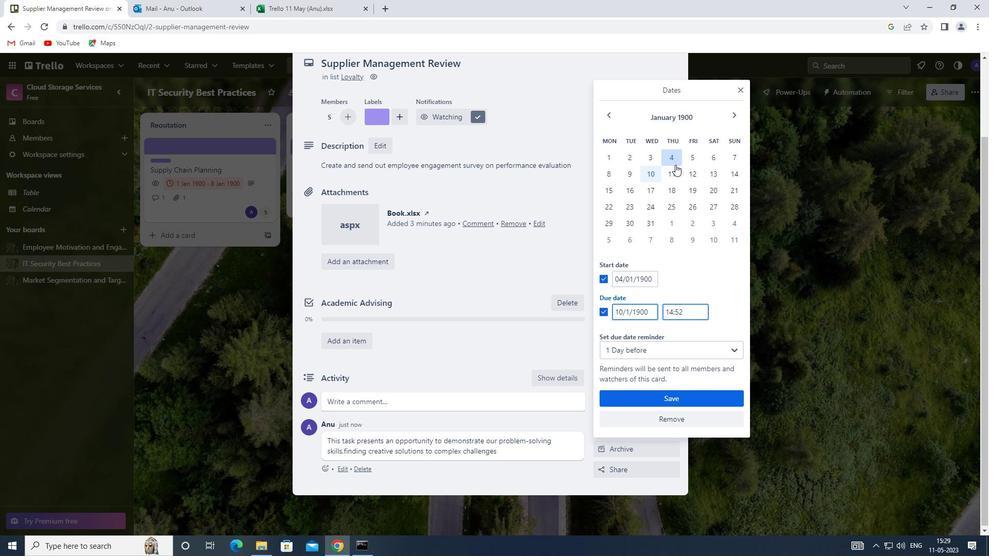 
Action: Mouse pressed left at (674, 176)
Screenshot: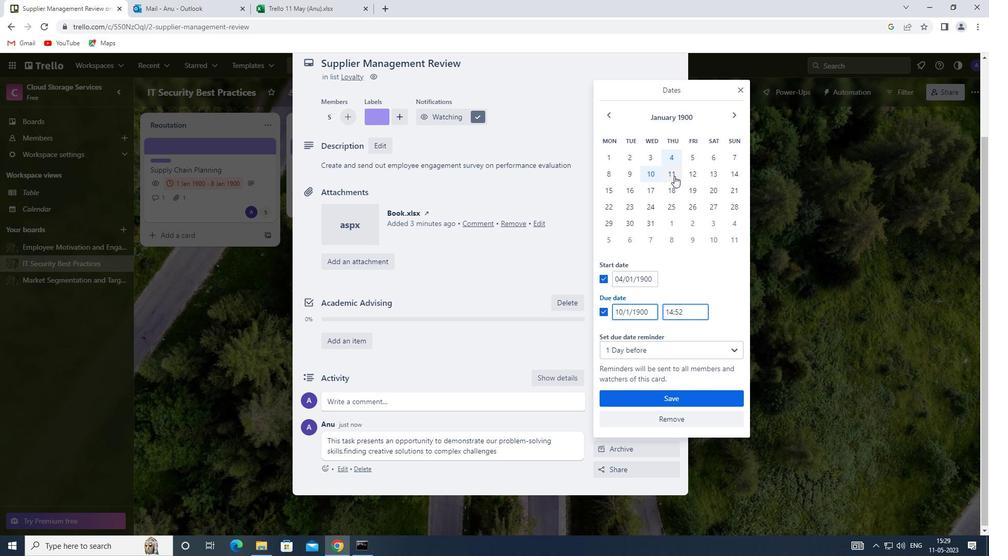 
Action: Mouse moved to (672, 395)
Screenshot: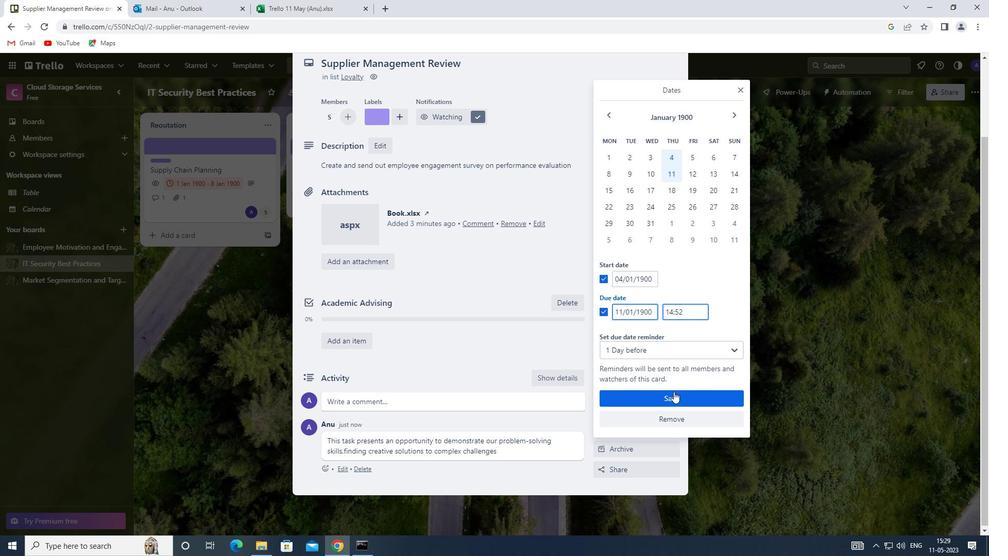 
Action: Mouse pressed left at (672, 395)
Screenshot: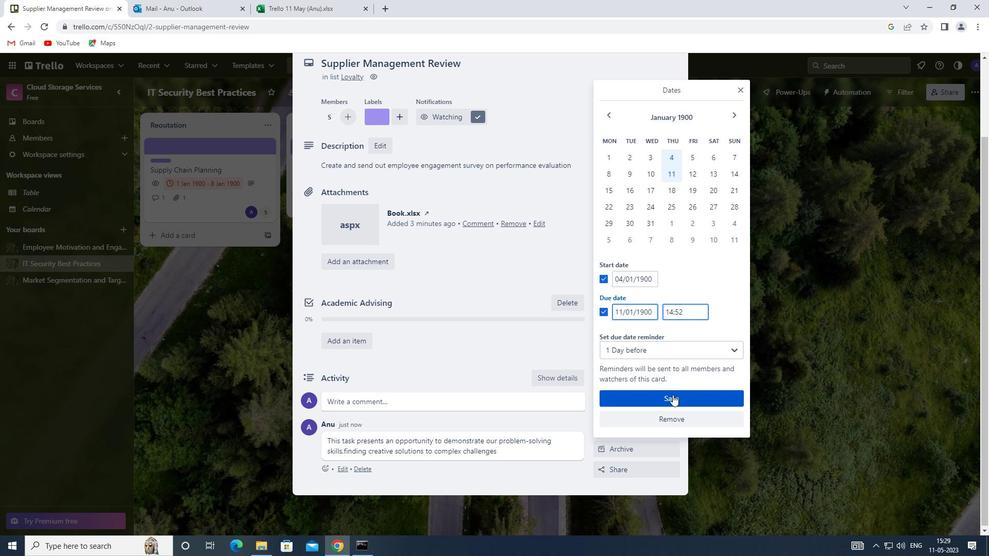 
Action: Mouse moved to (729, 304)
Screenshot: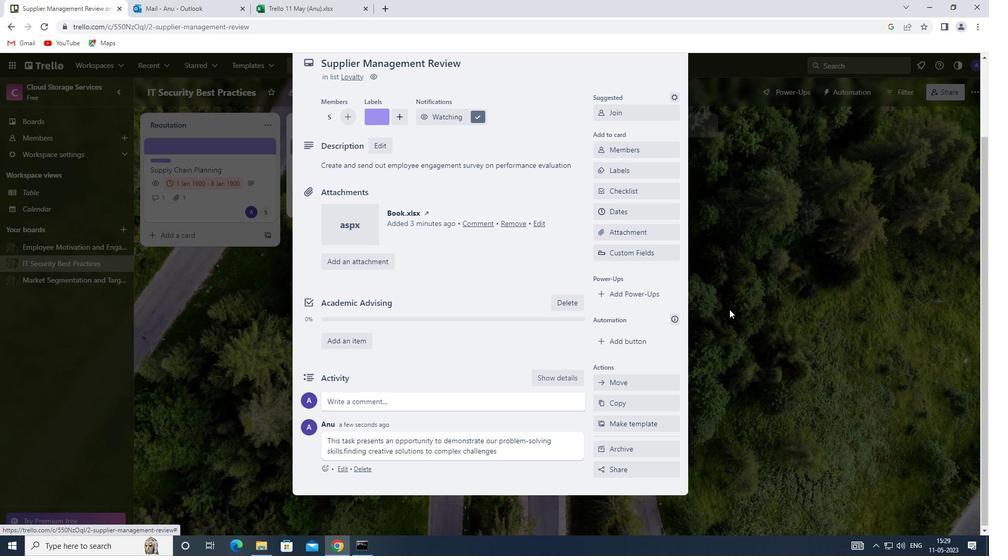 
Action: Mouse pressed left at (729, 304)
Screenshot: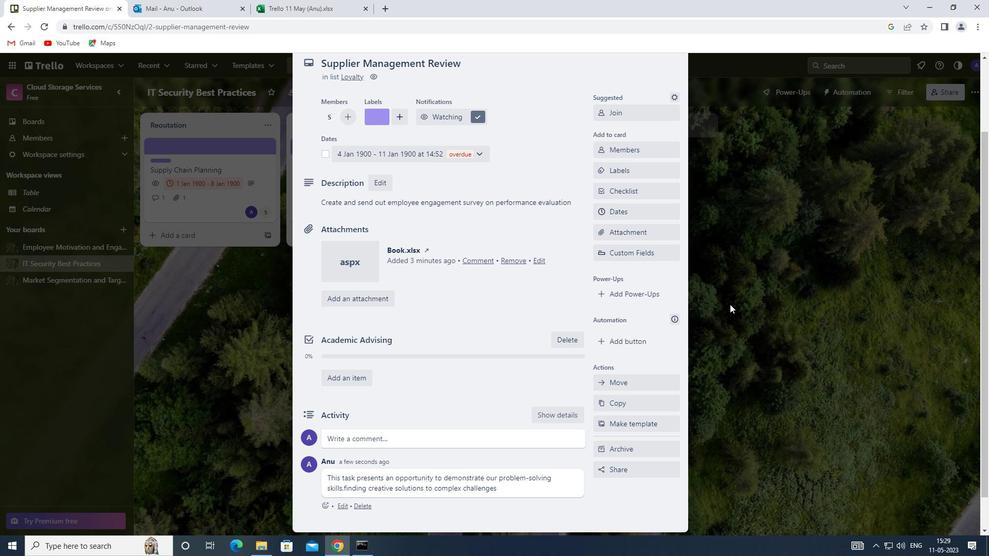 
